 Task: Find connections with filter location Bracknell with filter topic #DigitalMarketingwith filter profile language Spanish with filter current company Waves Audio with filter school National Institute of Technology Agartala with filter industry Radio and Television Broadcasting with filter service category Loans with filter keywords title Caretaker or House Sitter
Action: Mouse moved to (561, 63)
Screenshot: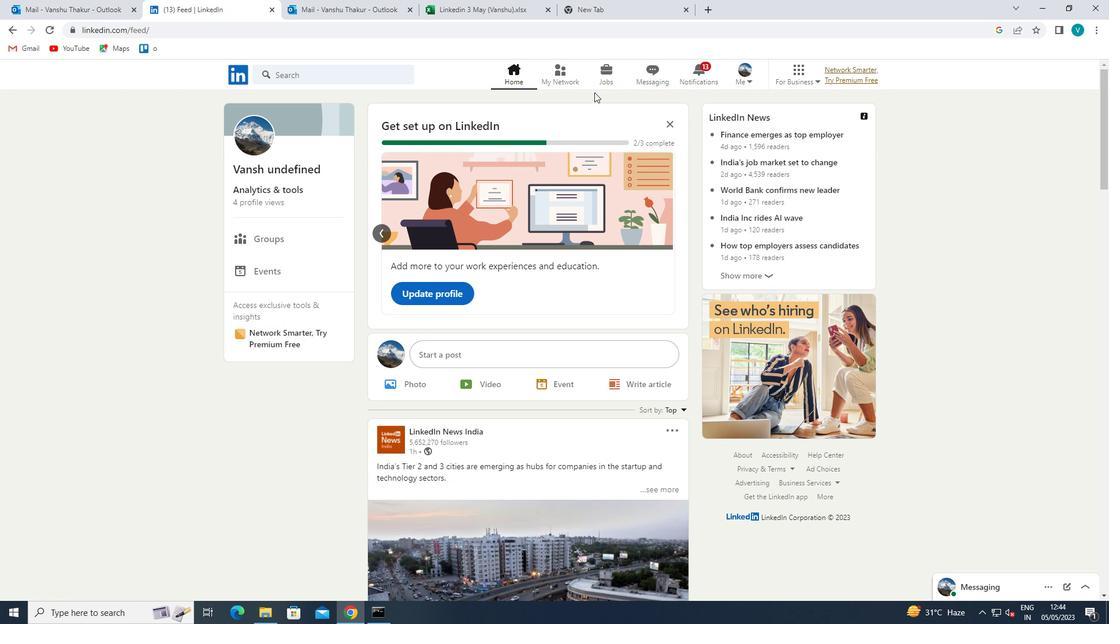
Action: Mouse pressed left at (561, 63)
Screenshot: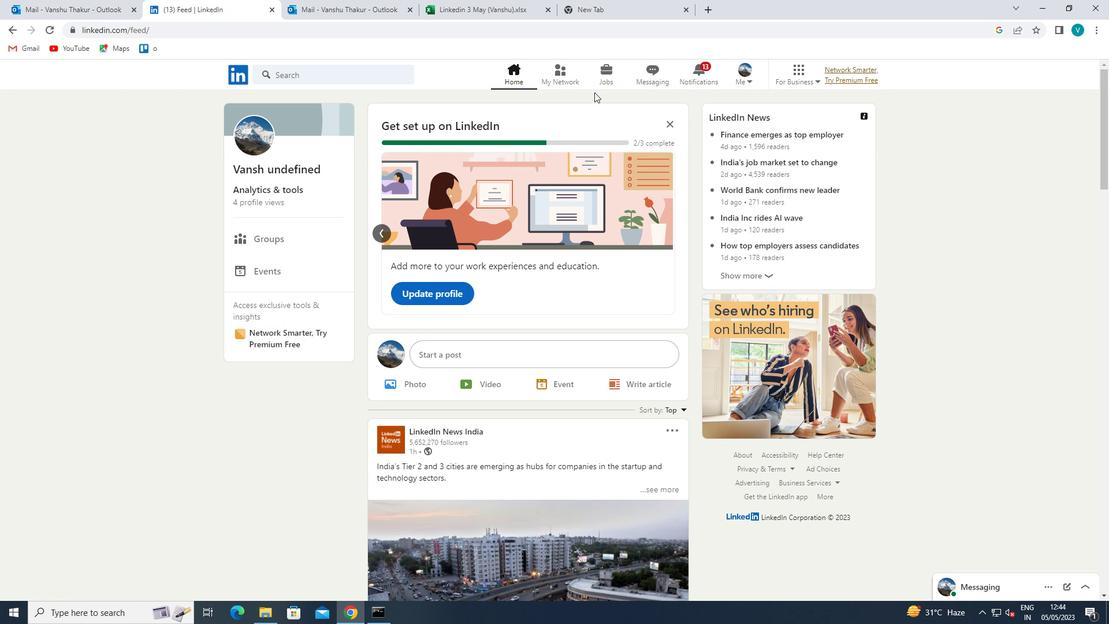 
Action: Mouse moved to (341, 137)
Screenshot: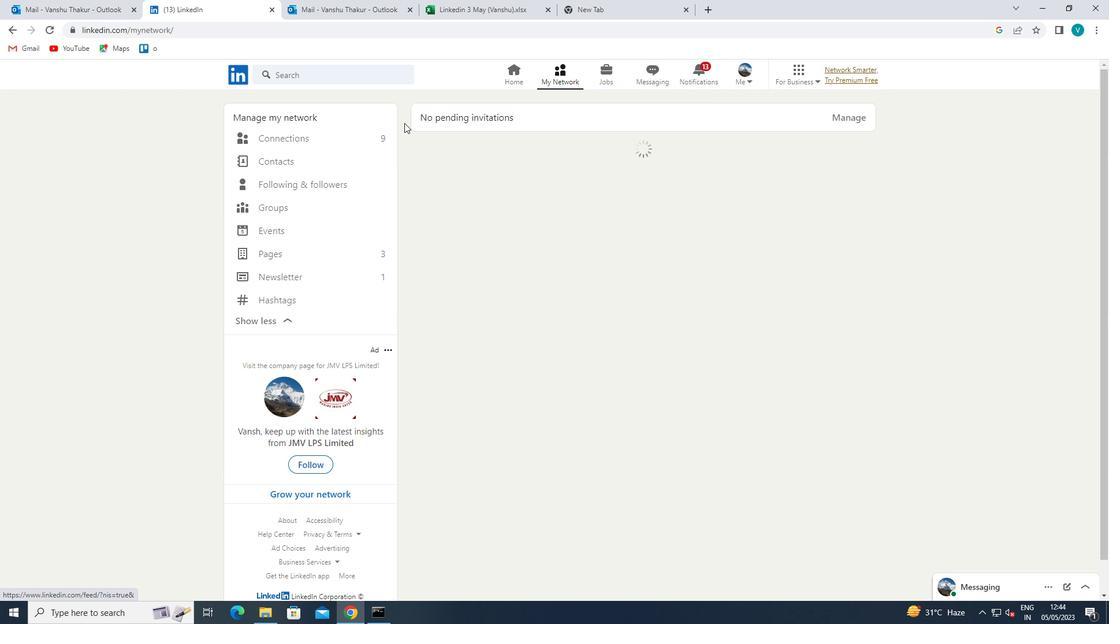 
Action: Mouse pressed left at (341, 137)
Screenshot: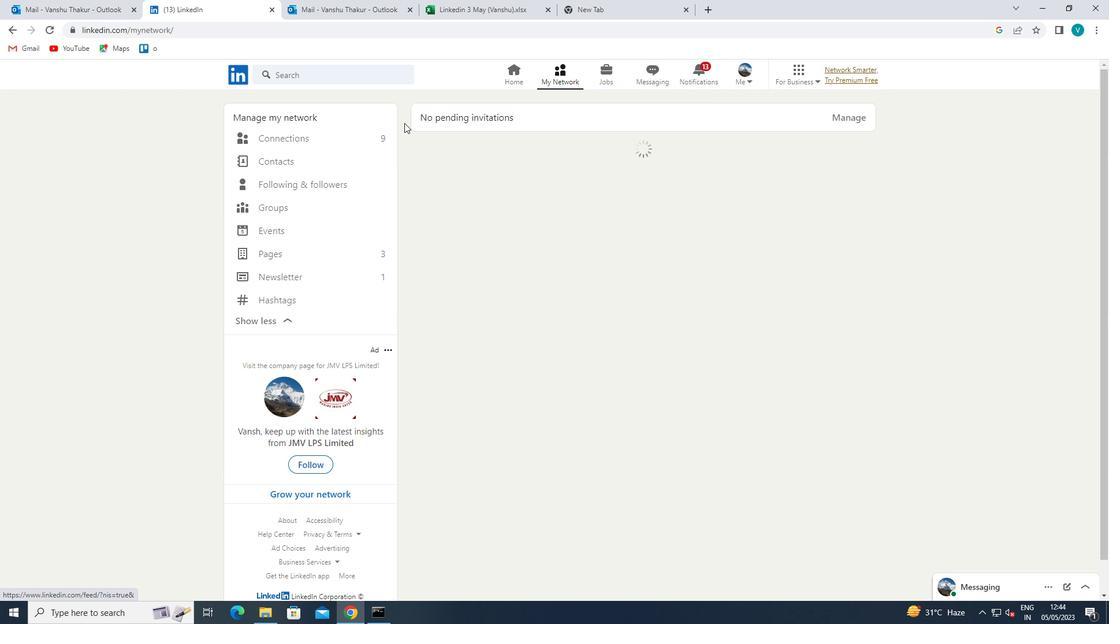 
Action: Mouse moved to (666, 146)
Screenshot: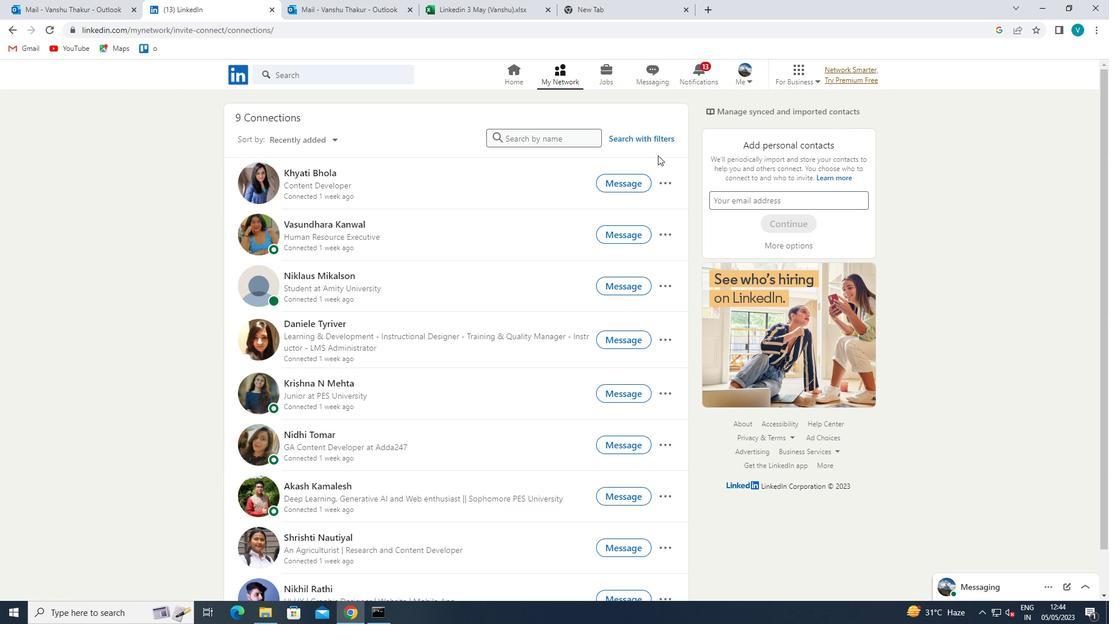 
Action: Mouse pressed left at (666, 146)
Screenshot: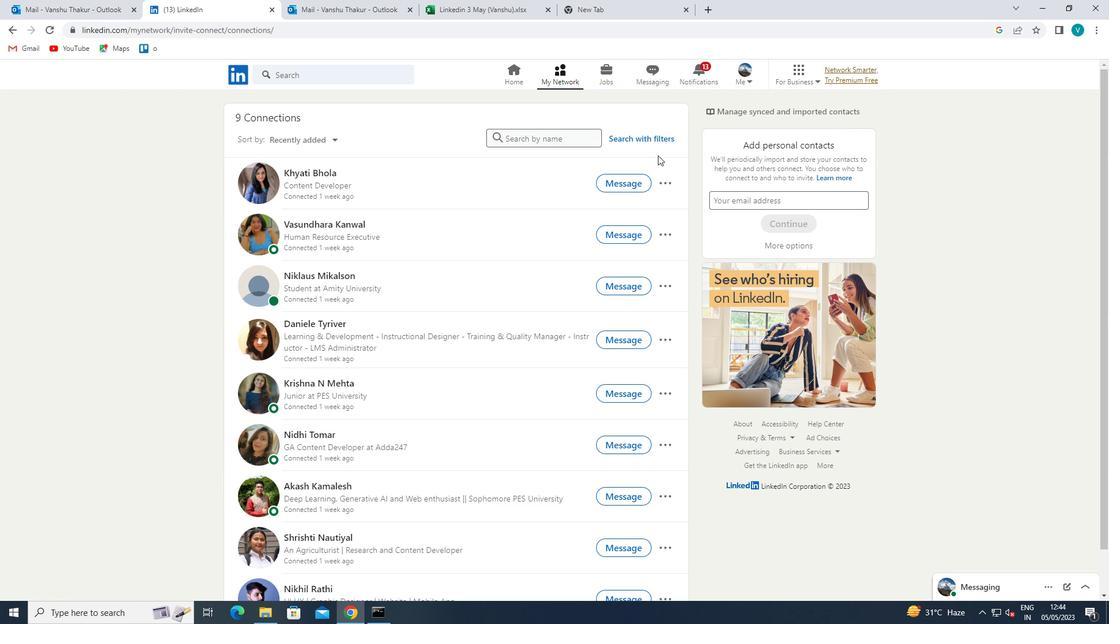 
Action: Mouse moved to (668, 139)
Screenshot: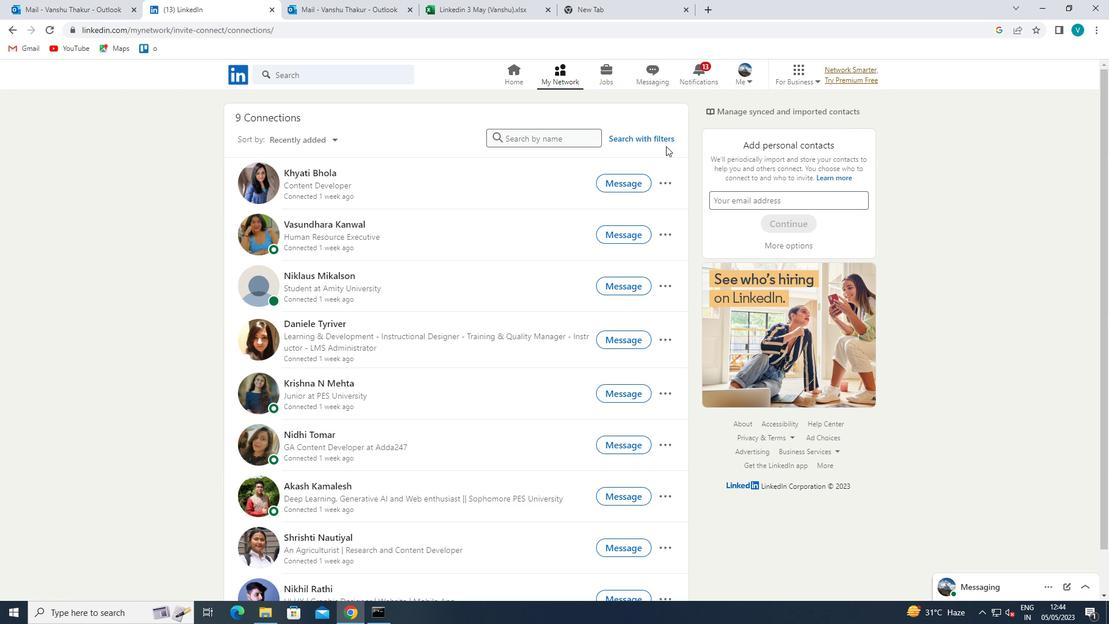 
Action: Mouse pressed left at (668, 139)
Screenshot: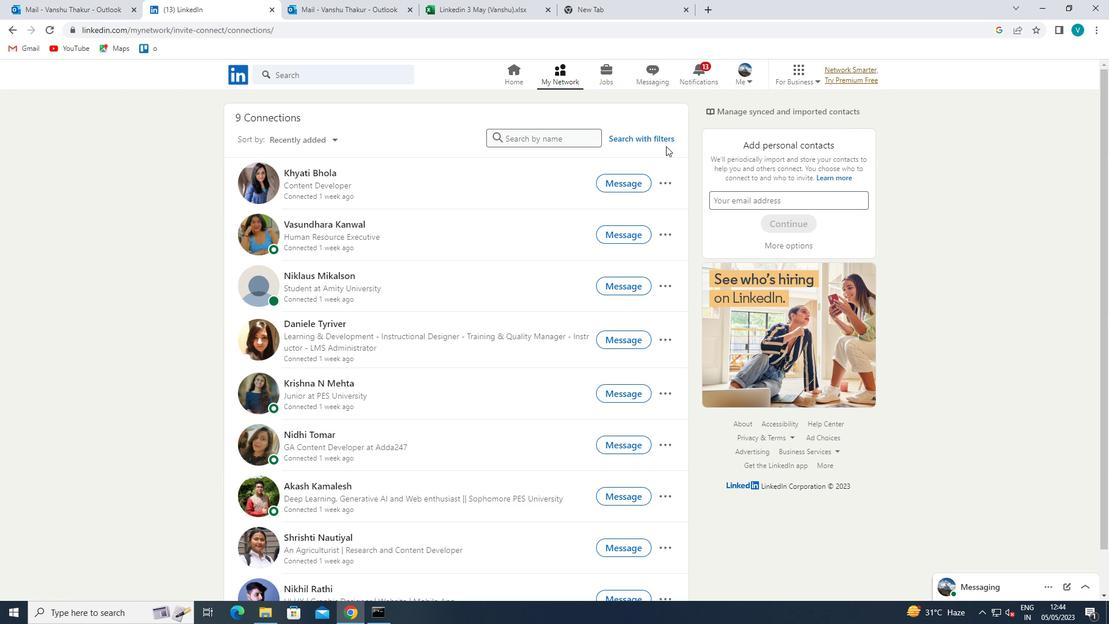 
Action: Mouse moved to (559, 108)
Screenshot: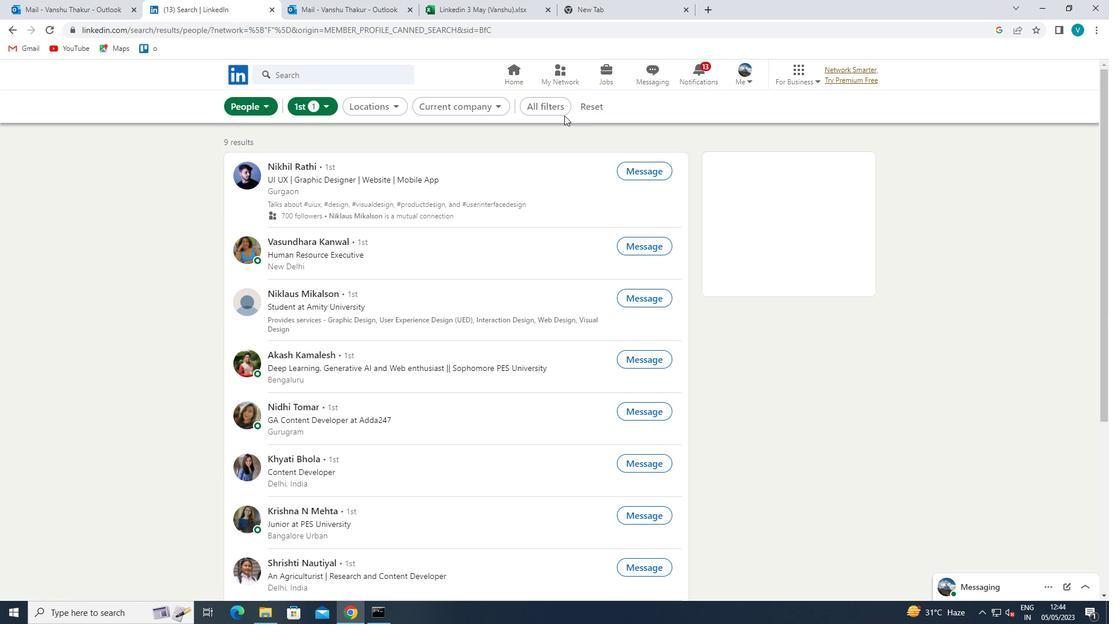 
Action: Mouse pressed left at (559, 108)
Screenshot: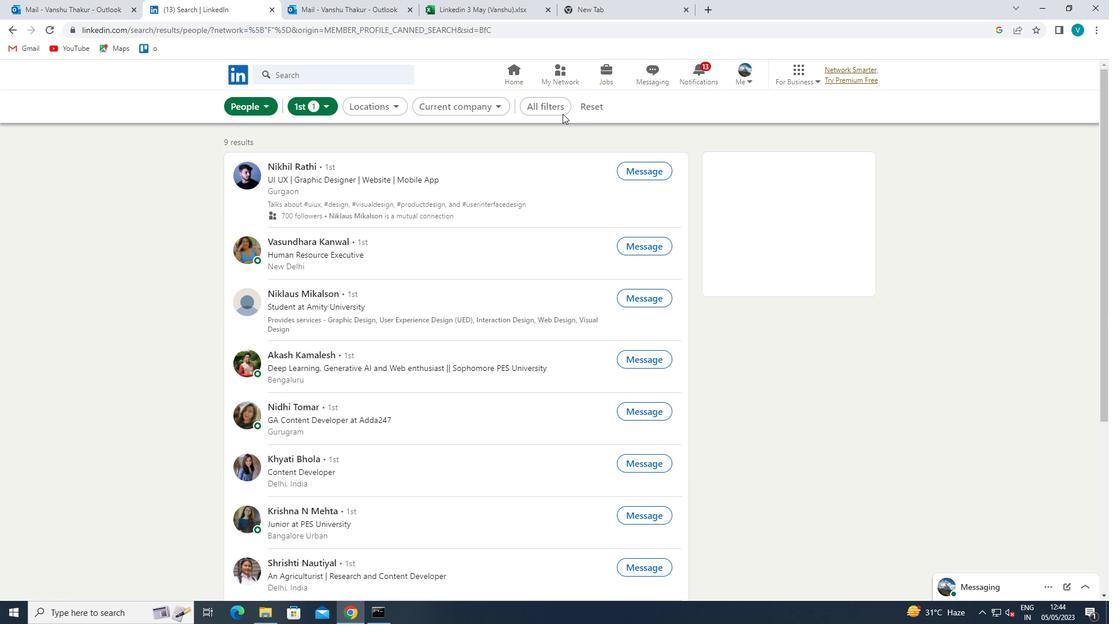 
Action: Mouse moved to (879, 242)
Screenshot: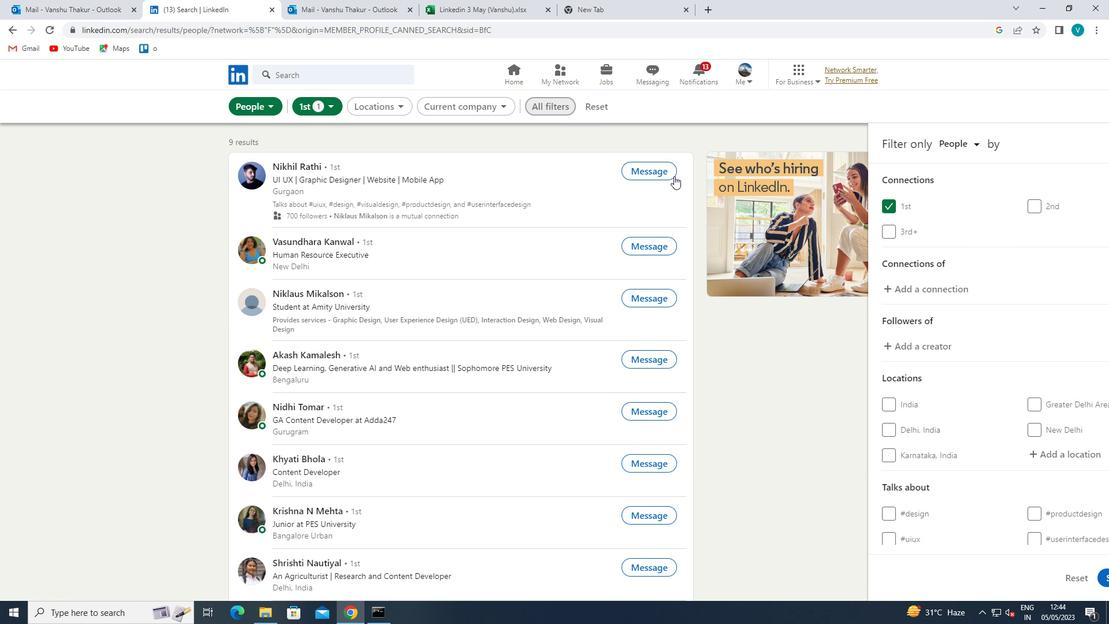 
Action: Mouse scrolled (879, 242) with delta (0, 0)
Screenshot: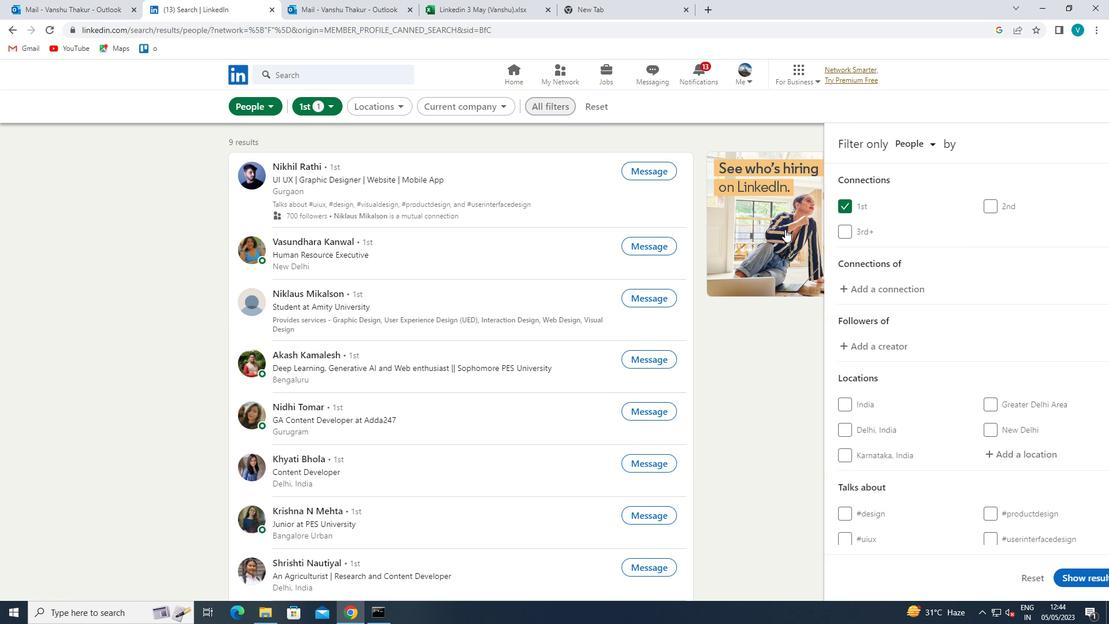 
Action: Mouse scrolled (879, 242) with delta (0, 0)
Screenshot: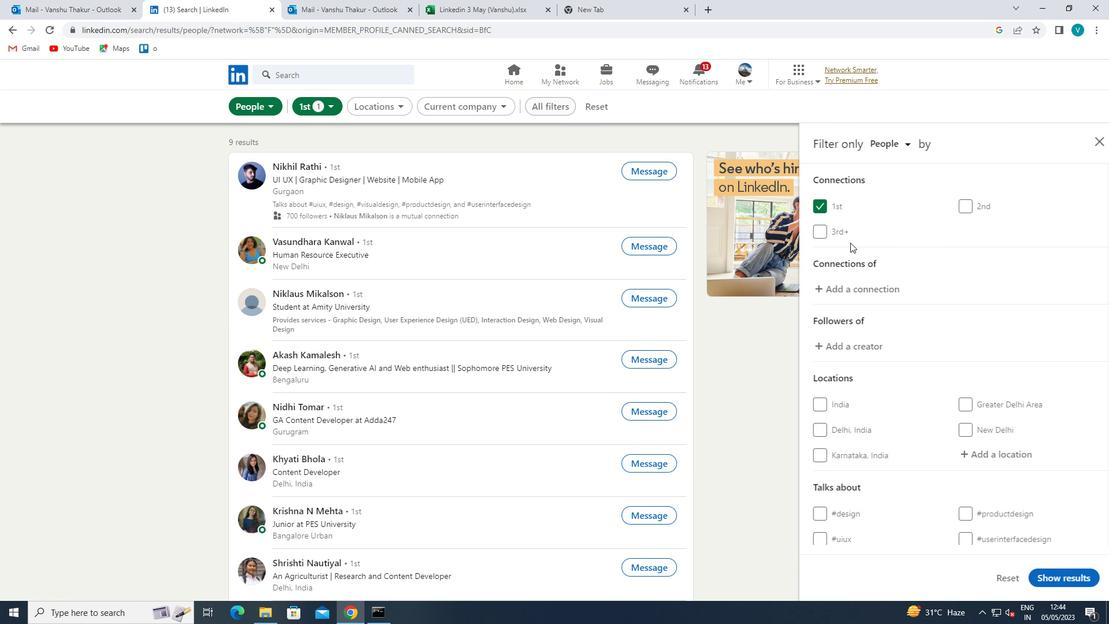 
Action: Mouse moved to (969, 329)
Screenshot: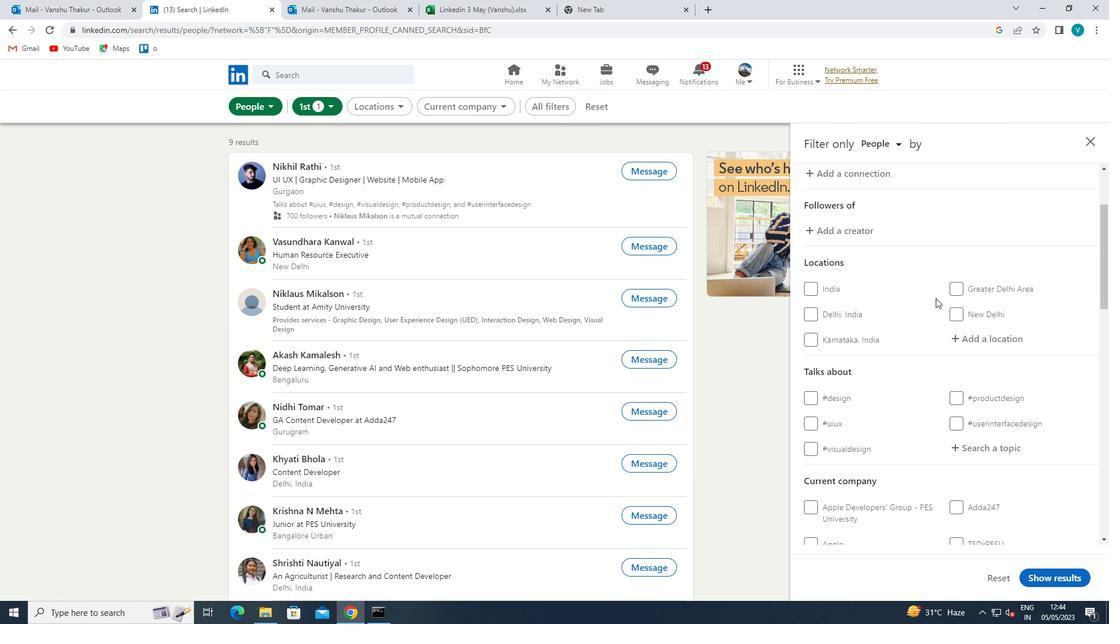 
Action: Mouse pressed left at (969, 329)
Screenshot: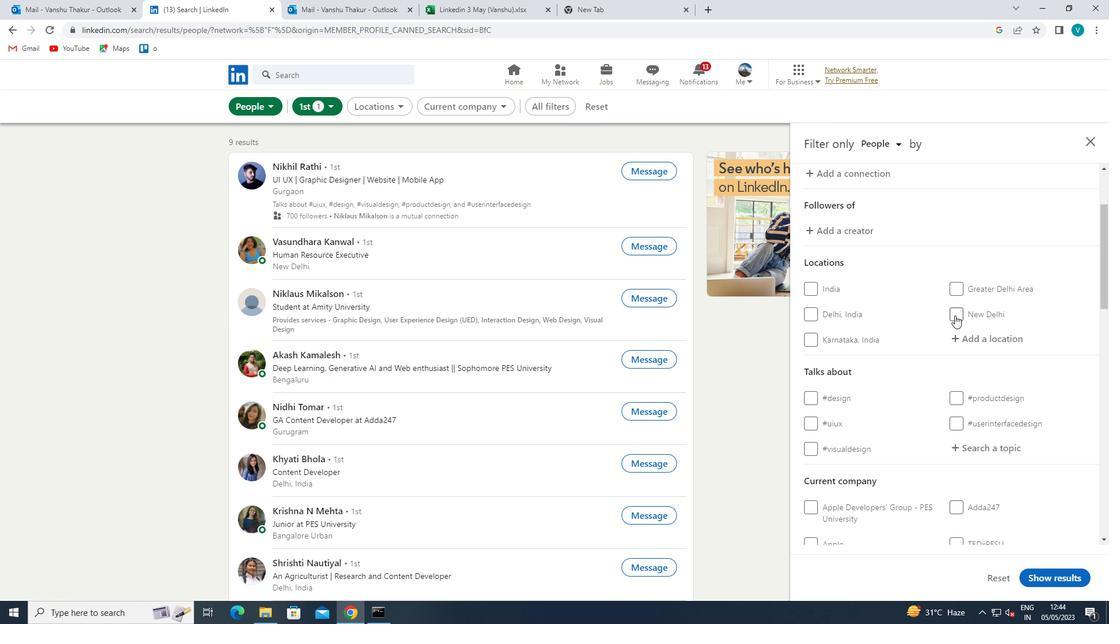 
Action: Key pressed <Key.shift>BRACKNELL
Screenshot: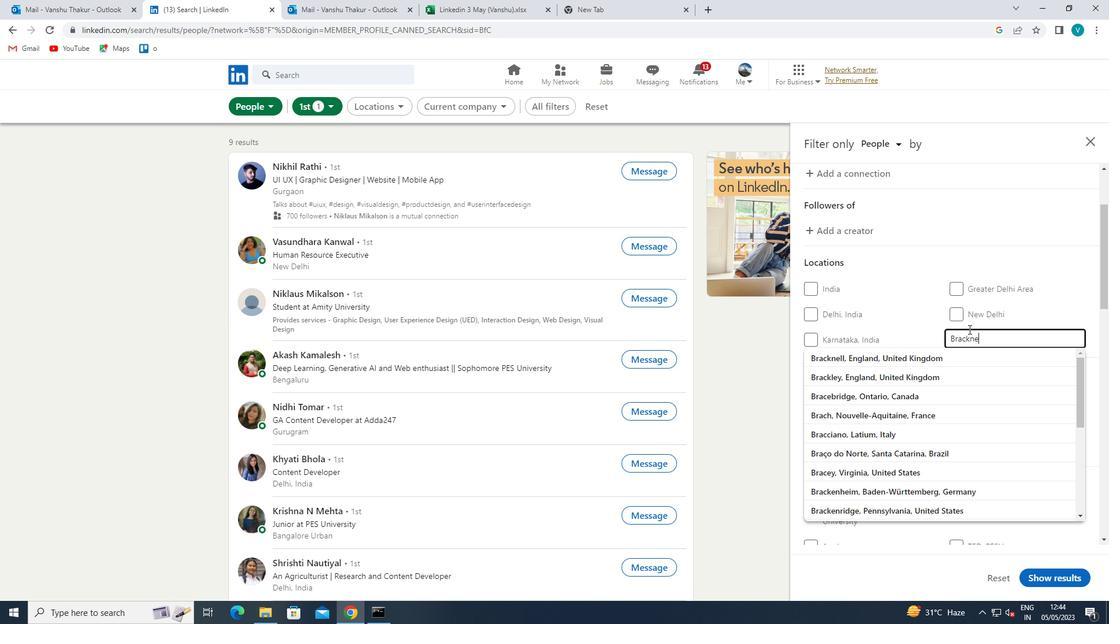 
Action: Mouse moved to (950, 350)
Screenshot: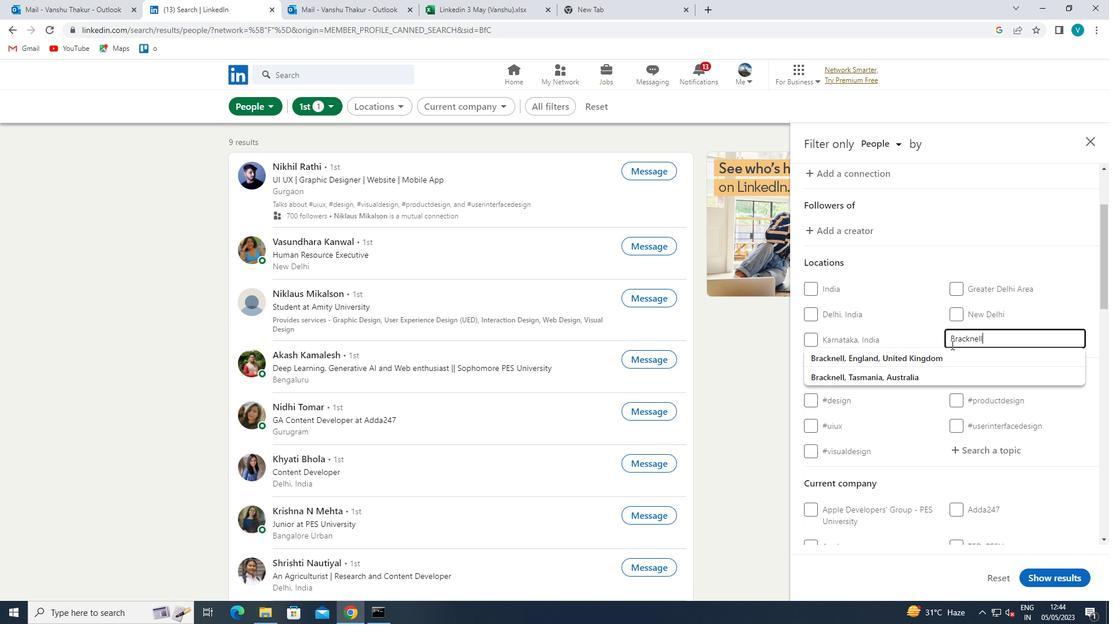 
Action: Mouse pressed left at (950, 350)
Screenshot: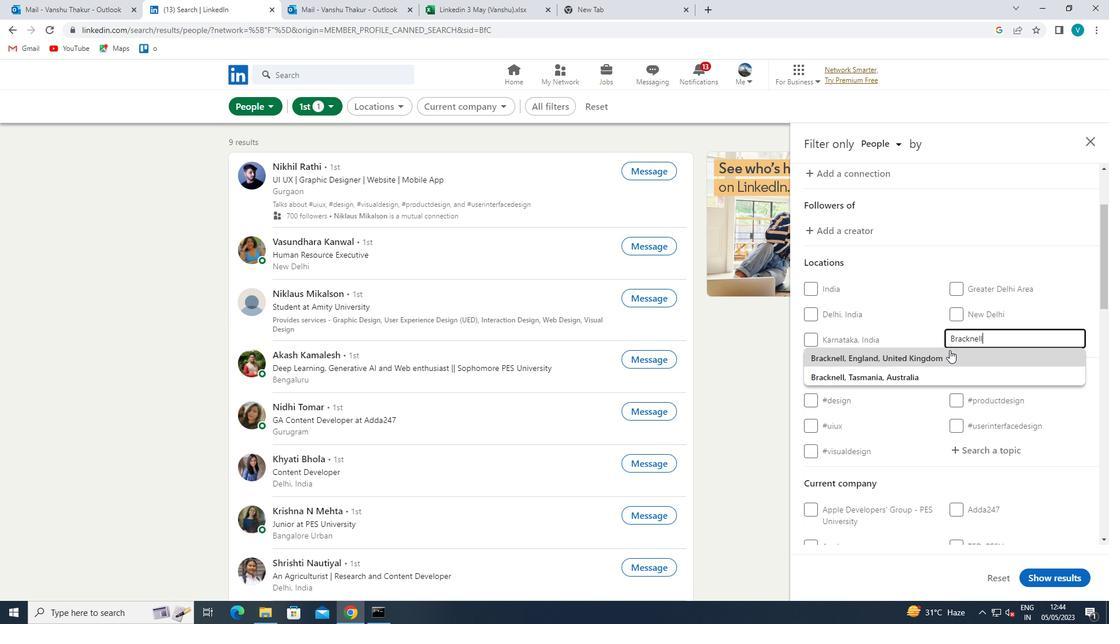 
Action: Mouse scrolled (950, 349) with delta (0, 0)
Screenshot: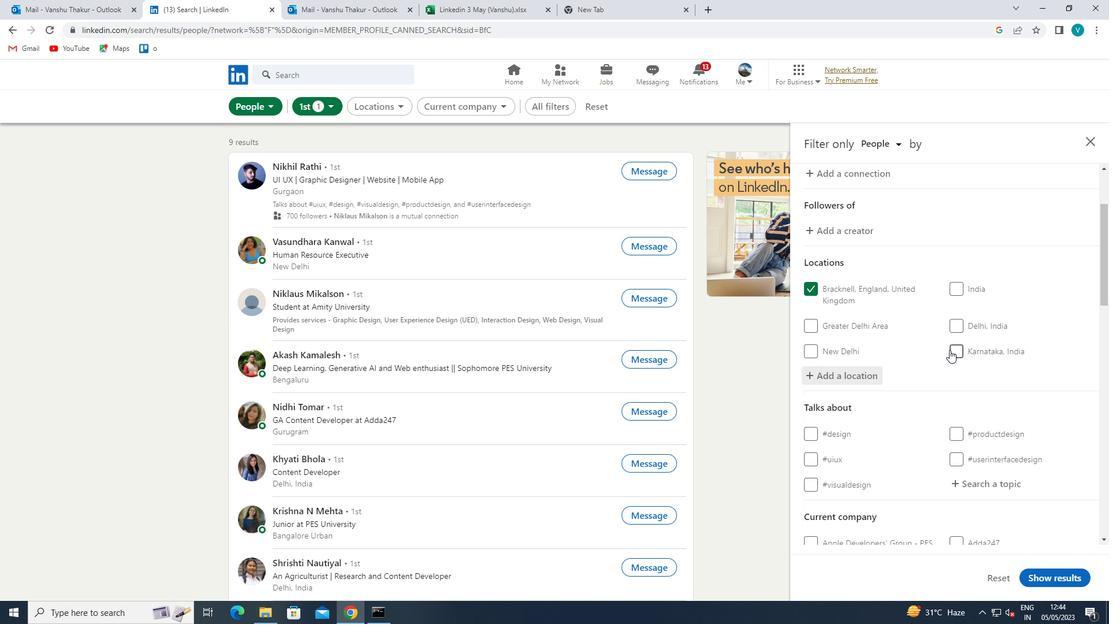 
Action: Mouse scrolled (950, 349) with delta (0, 0)
Screenshot: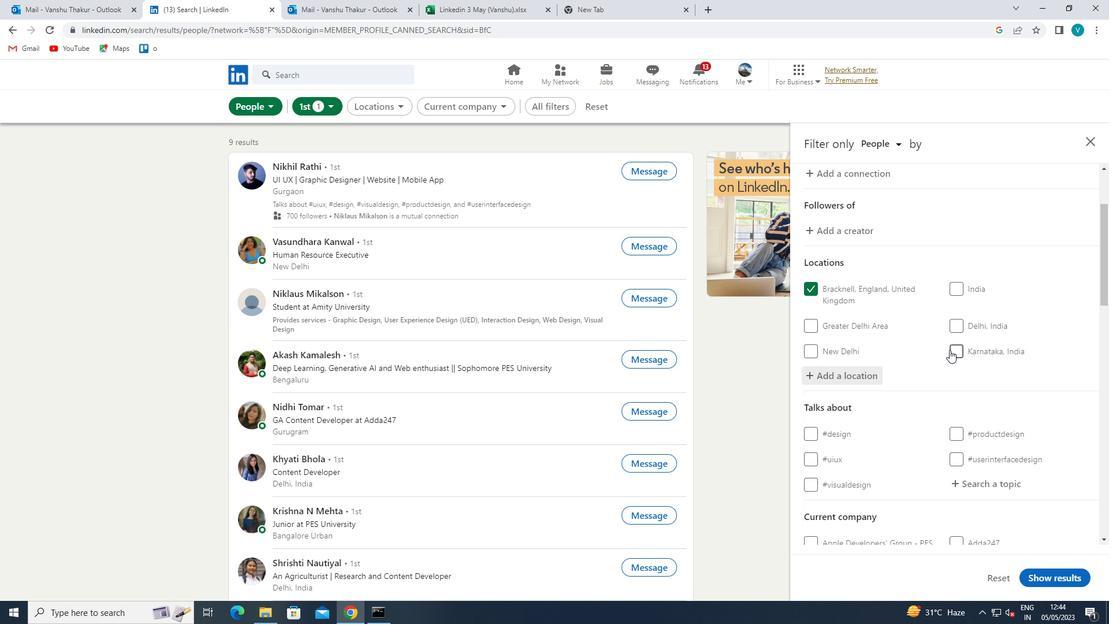 
Action: Mouse scrolled (950, 349) with delta (0, 0)
Screenshot: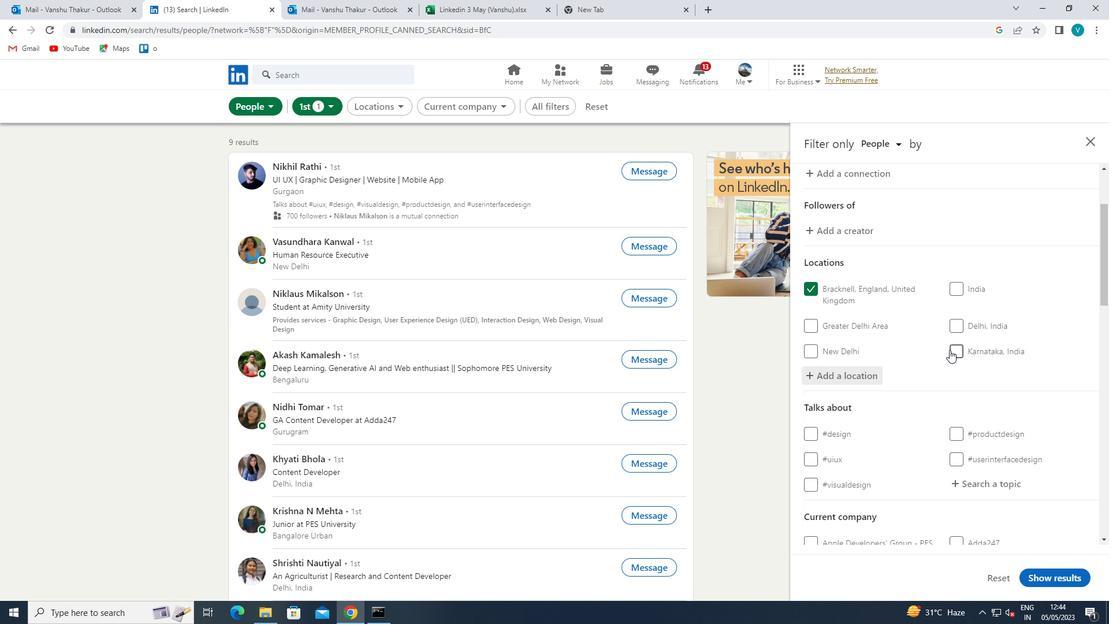 
Action: Mouse moved to (991, 307)
Screenshot: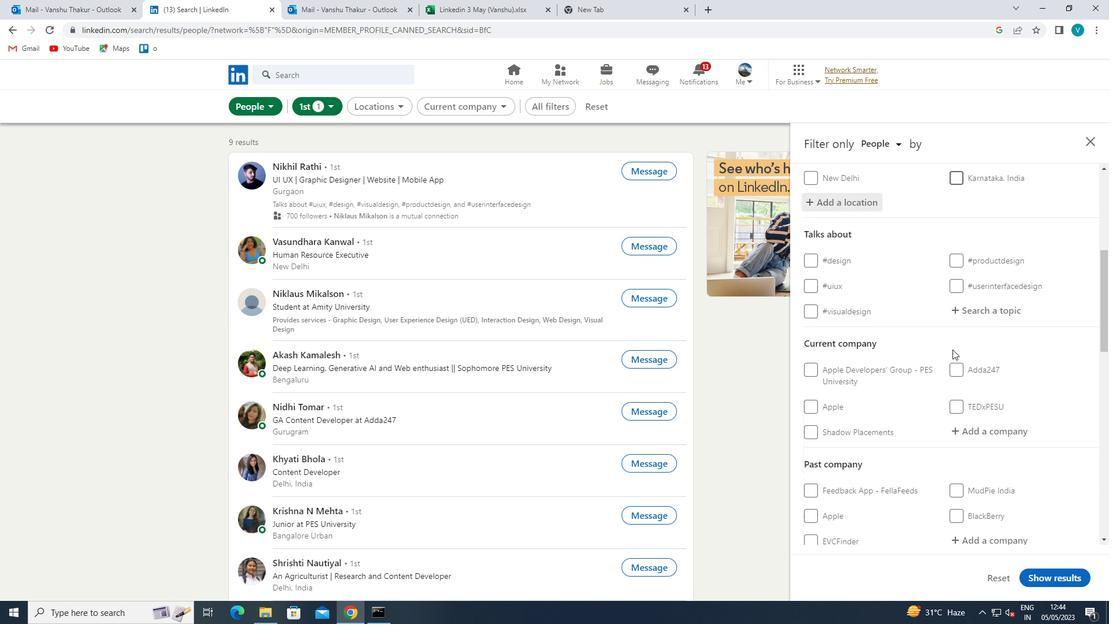 
Action: Mouse pressed left at (991, 307)
Screenshot: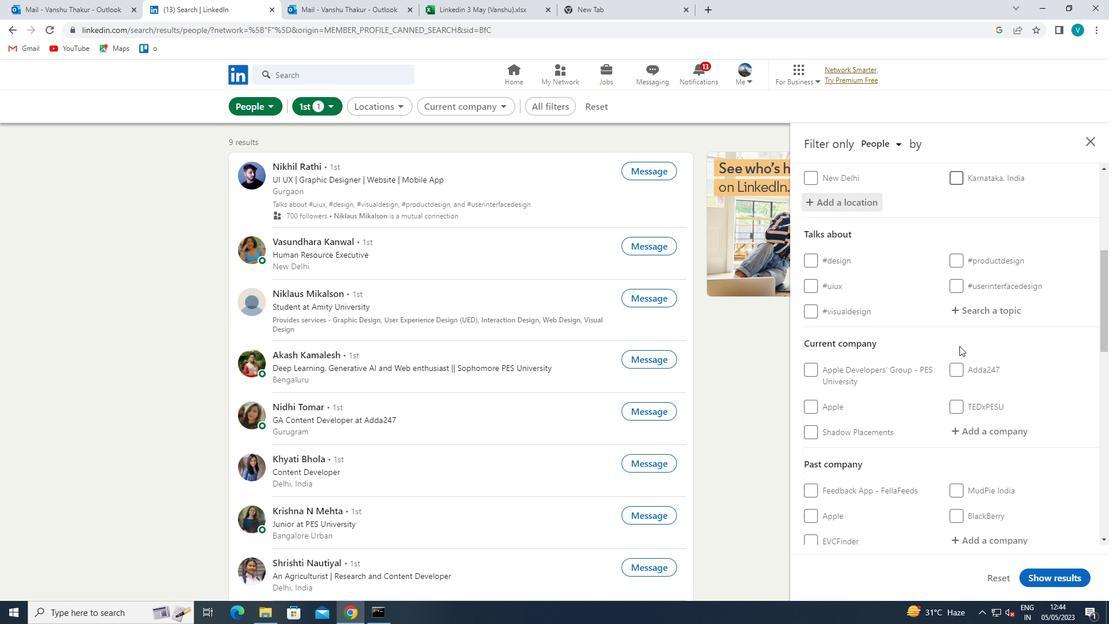 
Action: Mouse moved to (972, 294)
Screenshot: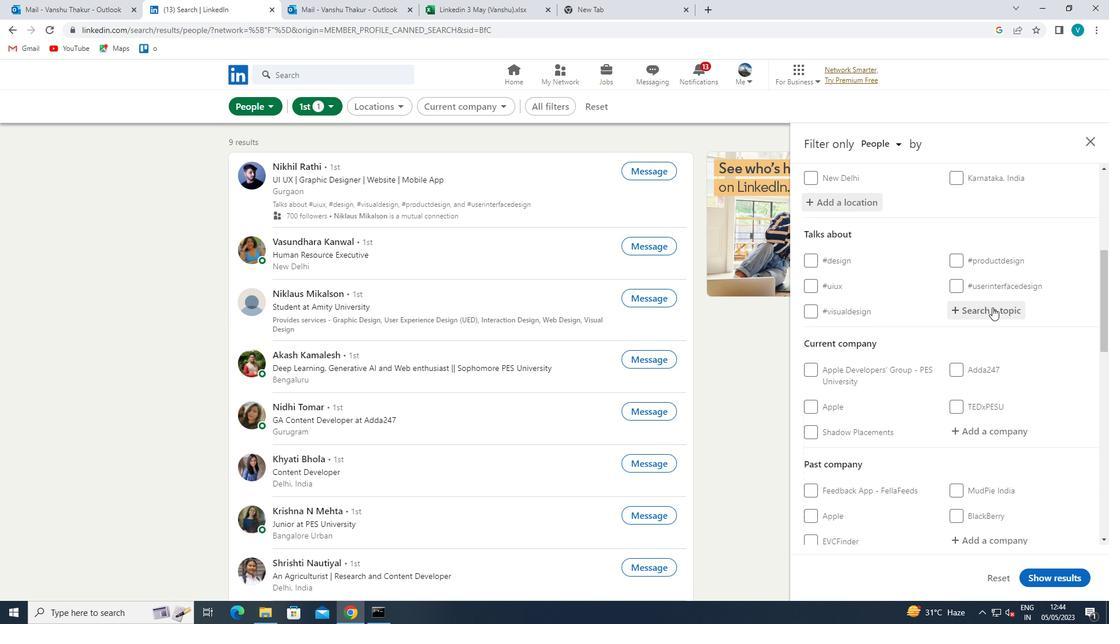
Action: Key pressed DIGITAL
Screenshot: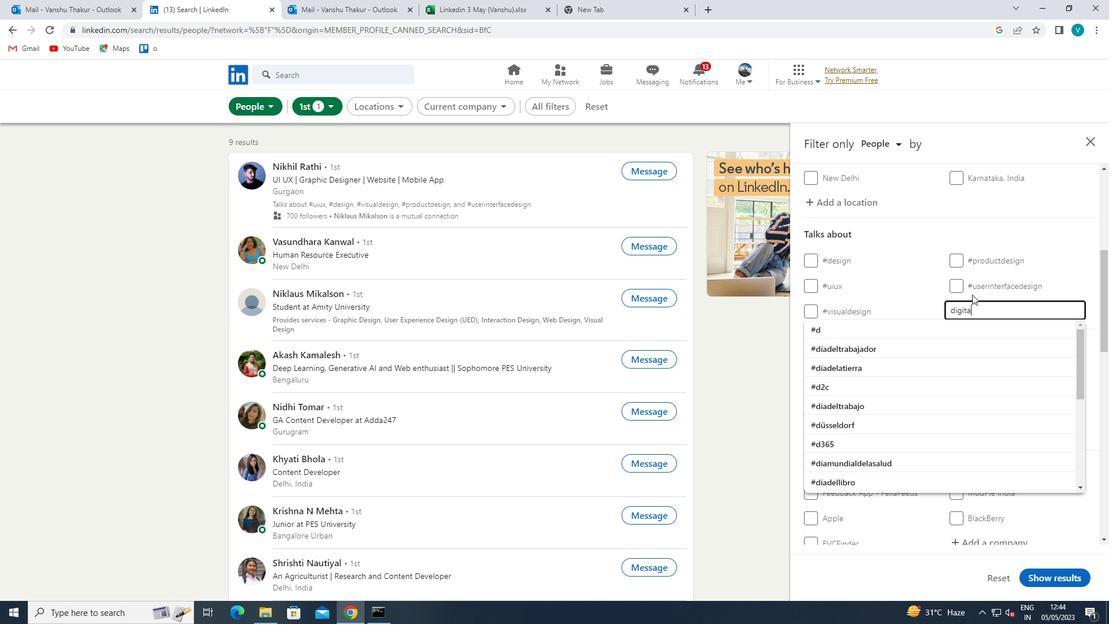 
Action: Mouse moved to (929, 343)
Screenshot: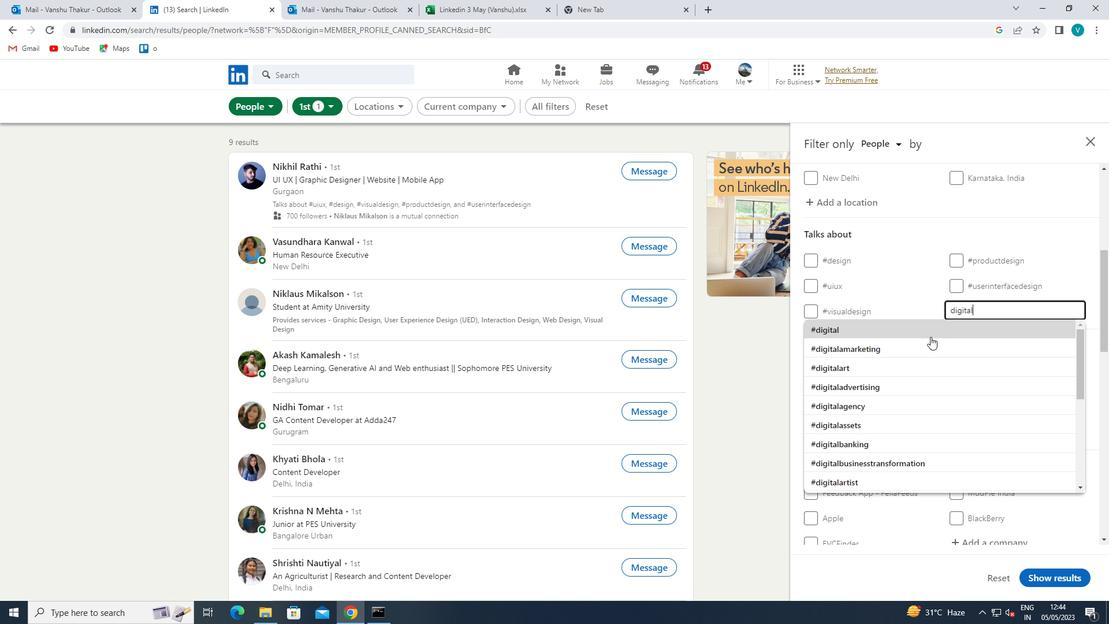 
Action: Mouse pressed left at (929, 343)
Screenshot: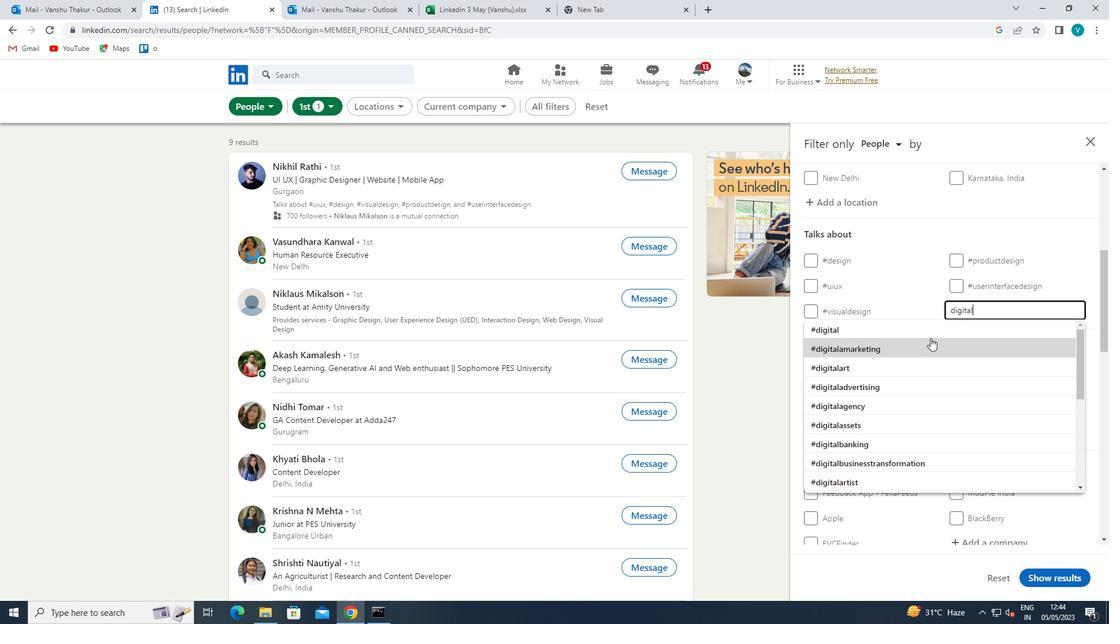 
Action: Mouse scrolled (929, 342) with delta (0, 0)
Screenshot: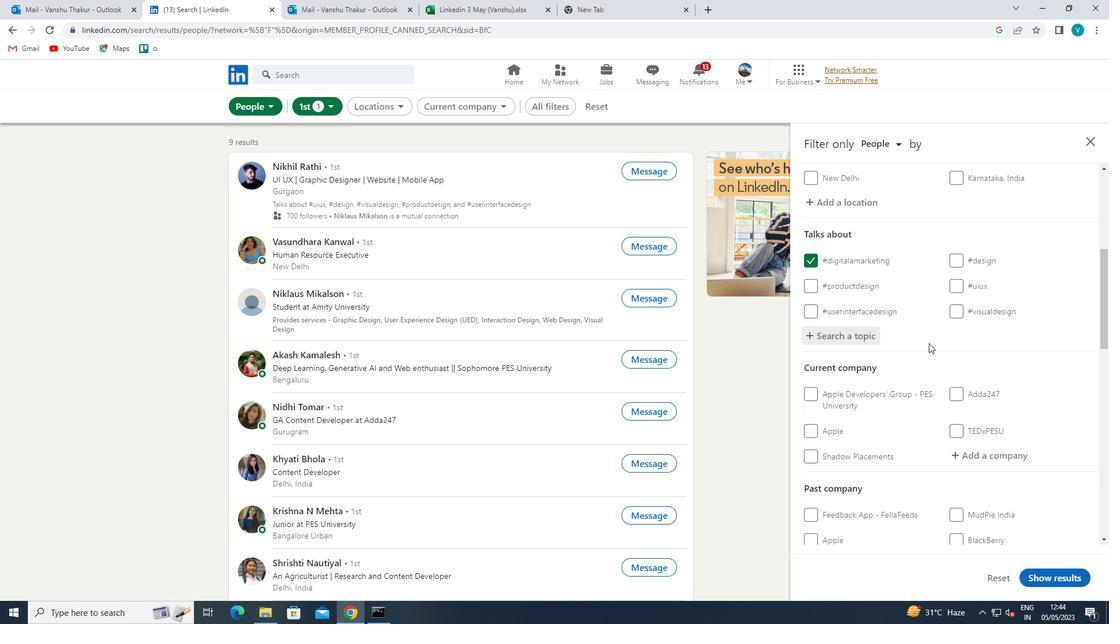 
Action: Mouse scrolled (929, 342) with delta (0, 0)
Screenshot: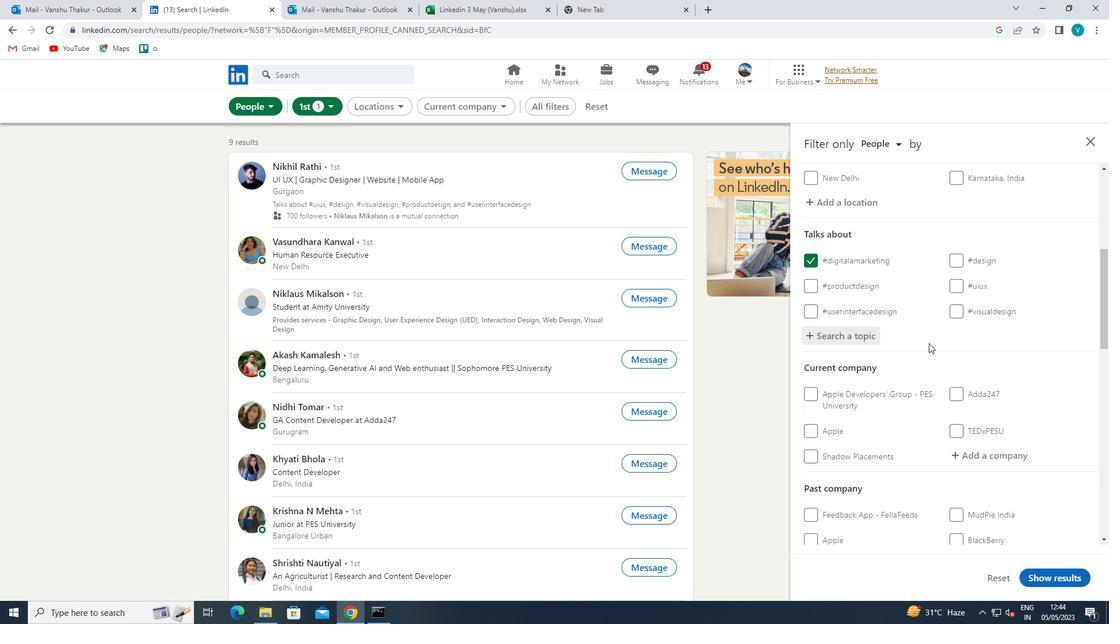 
Action: Mouse scrolled (929, 342) with delta (0, 0)
Screenshot: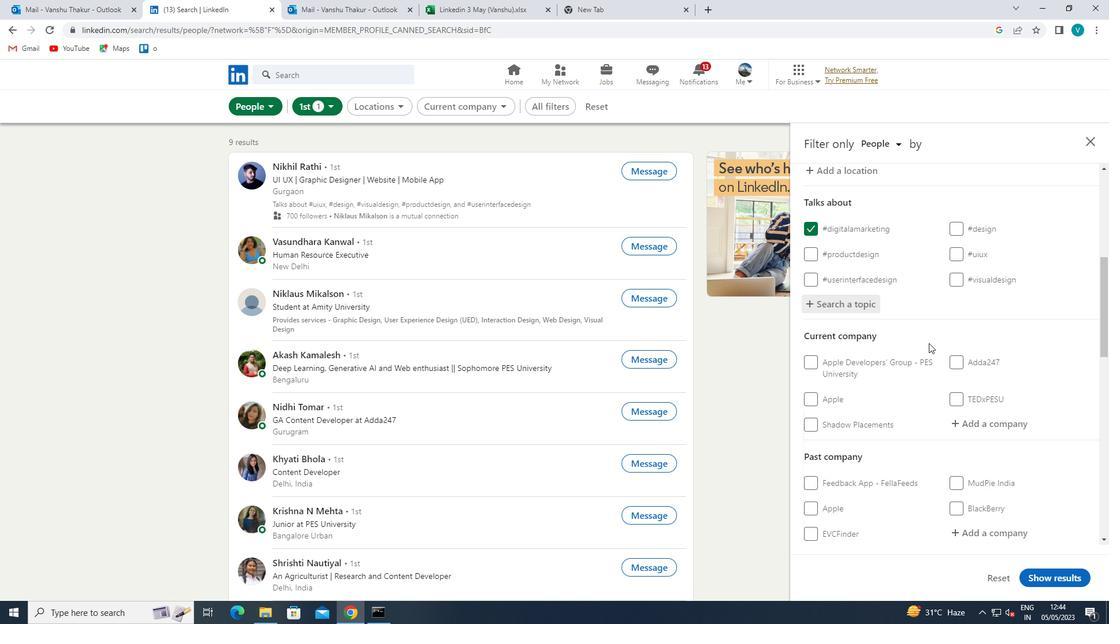 
Action: Mouse moved to (983, 279)
Screenshot: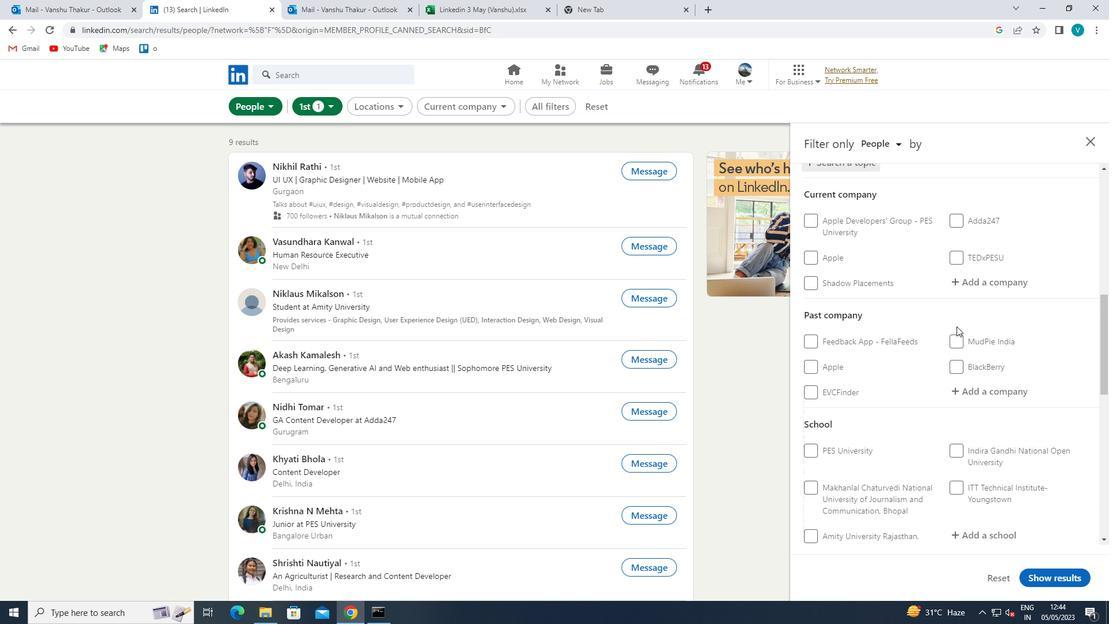 
Action: Mouse pressed left at (983, 279)
Screenshot: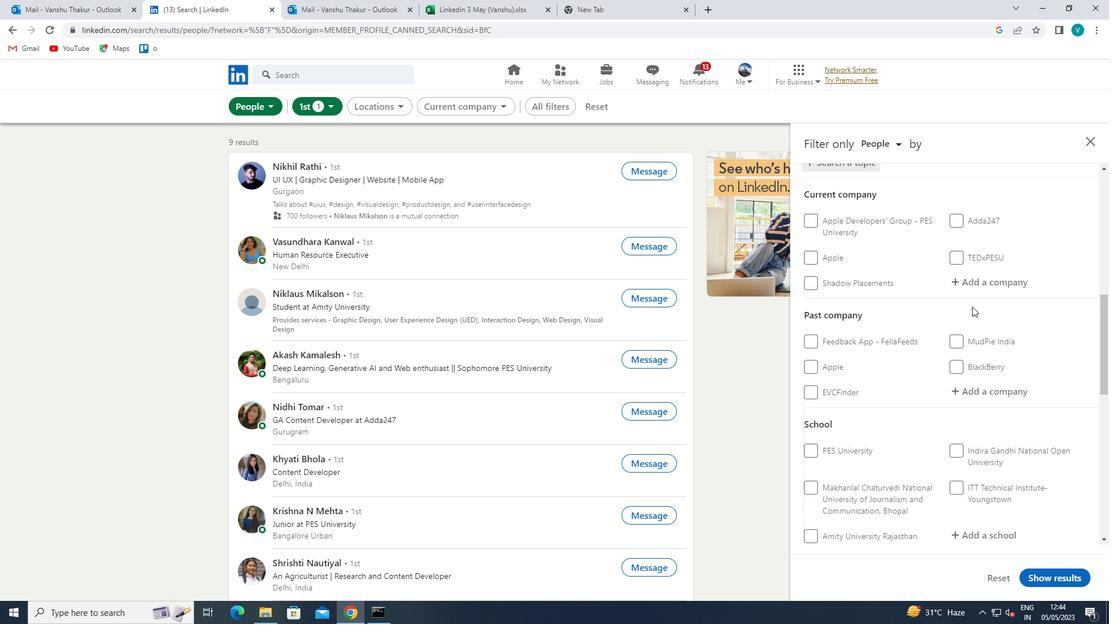 
Action: Mouse moved to (985, 279)
Screenshot: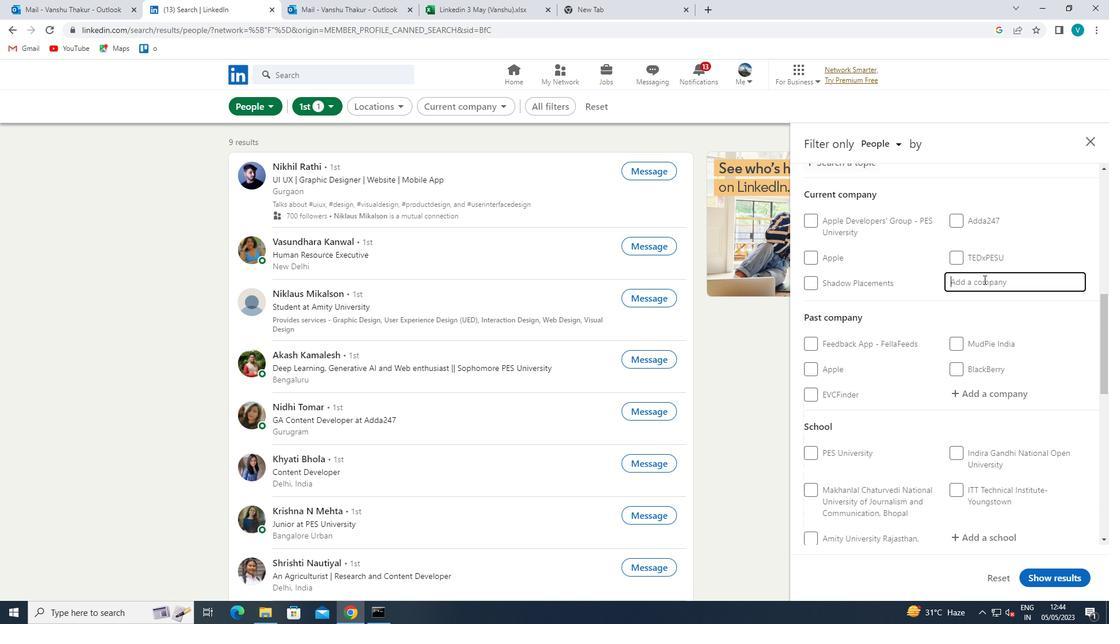 
Action: Key pressed <Key.shift>WAVES<Key.space>
Screenshot: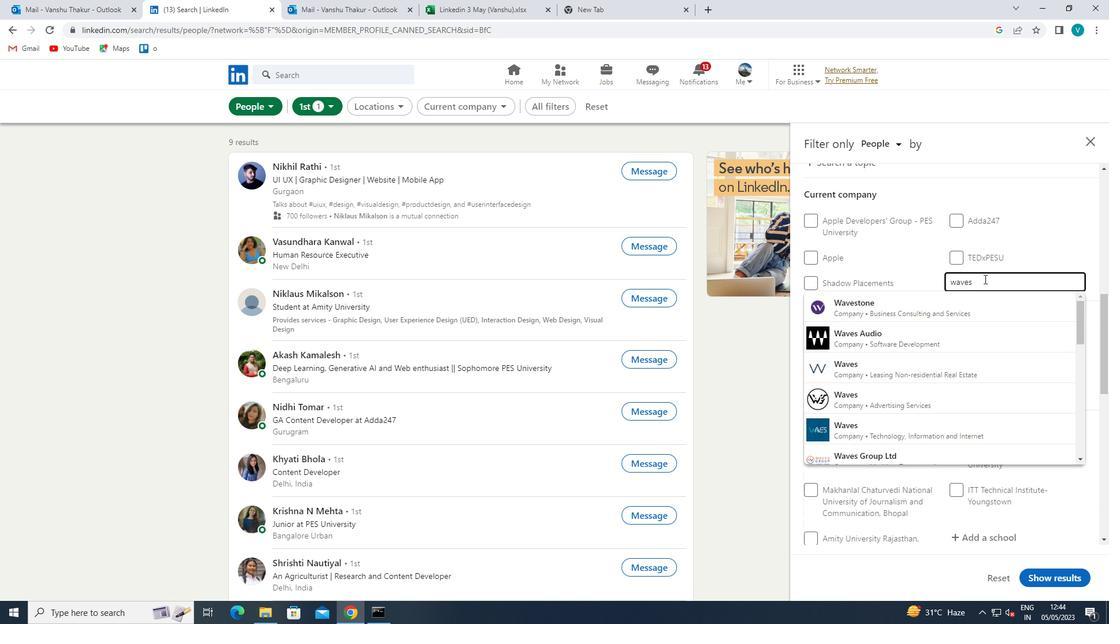 
Action: Mouse moved to (956, 334)
Screenshot: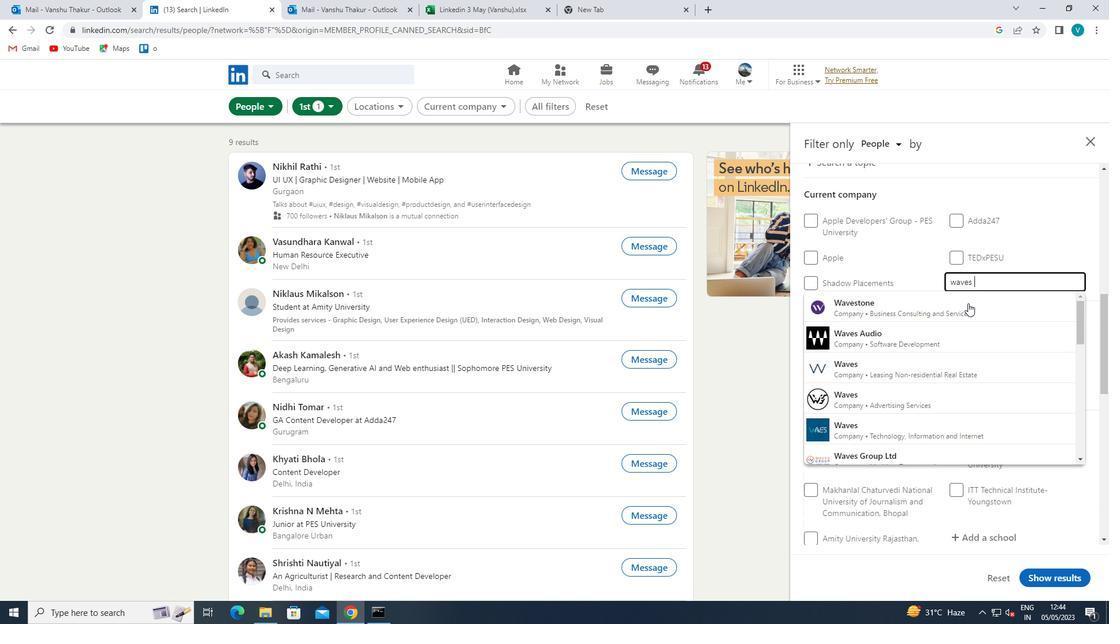 
Action: Mouse pressed left at (956, 334)
Screenshot: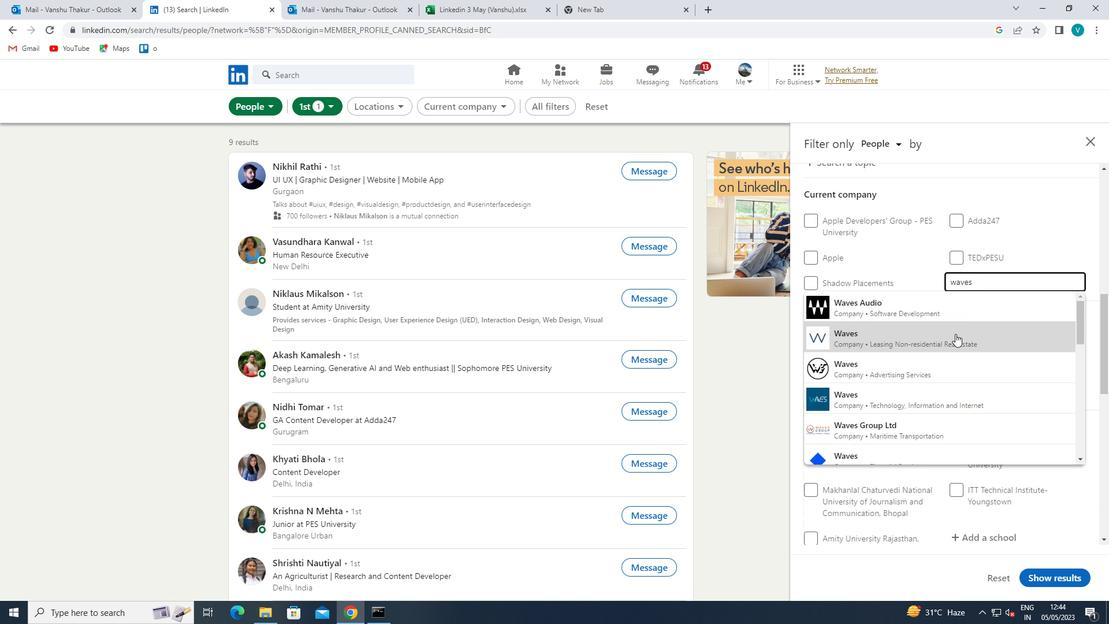 
Action: Mouse moved to (960, 334)
Screenshot: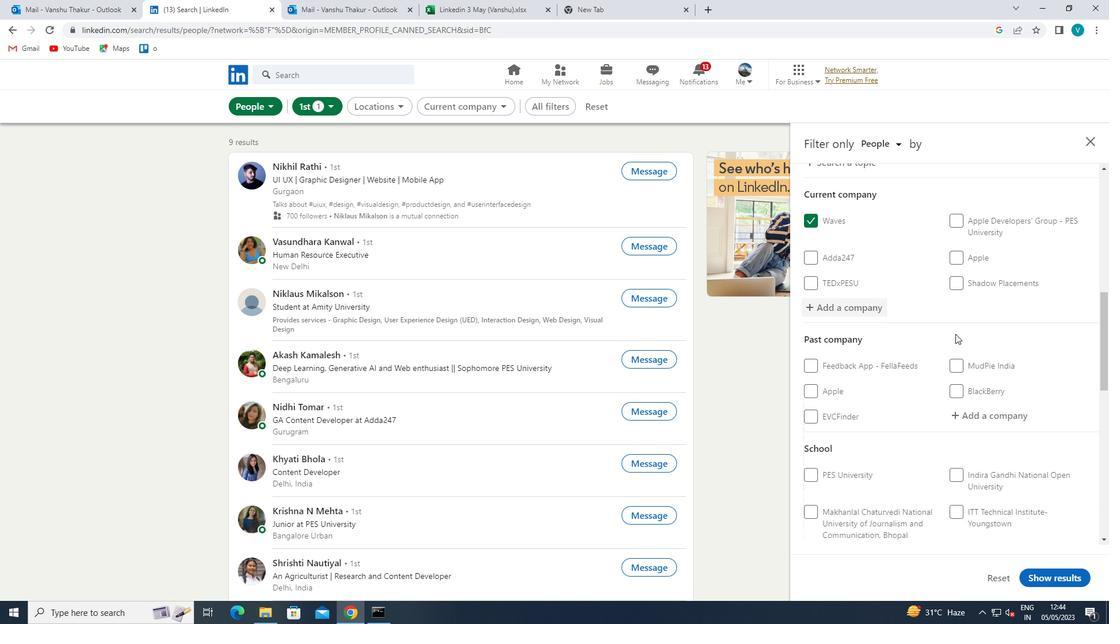 
Action: Mouse scrolled (960, 334) with delta (0, 0)
Screenshot: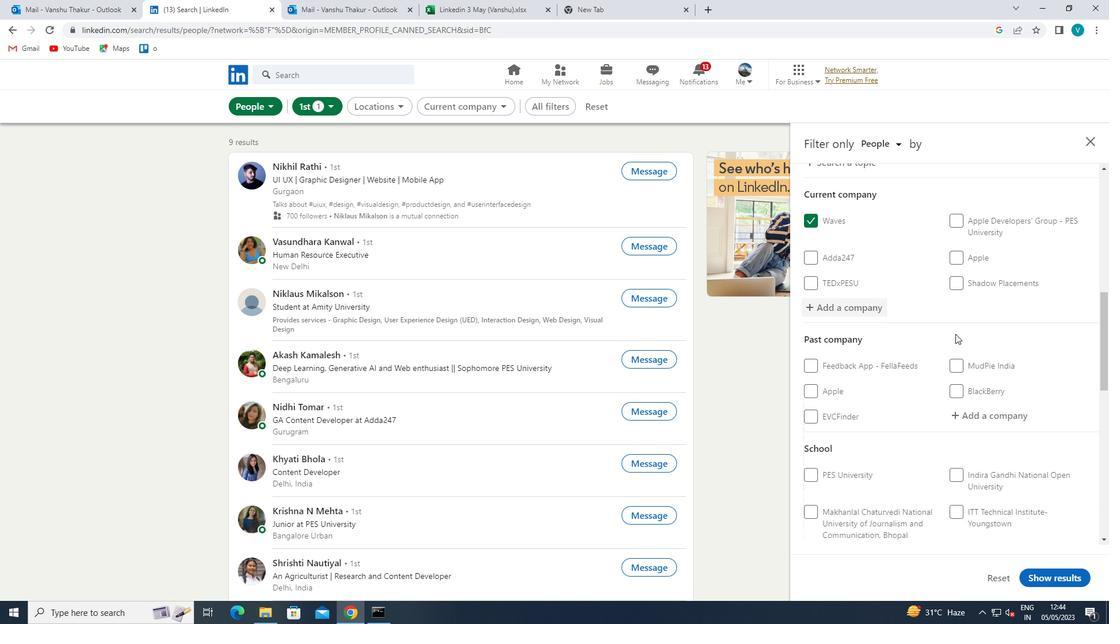 
Action: Mouse moved to (964, 332)
Screenshot: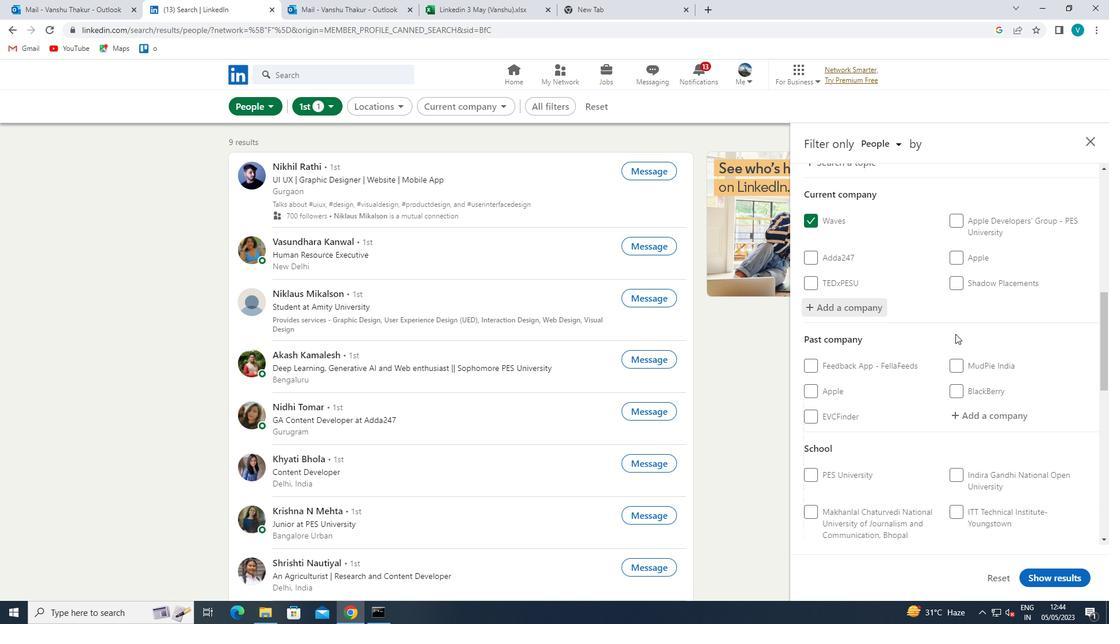 
Action: Mouse scrolled (964, 332) with delta (0, 0)
Screenshot: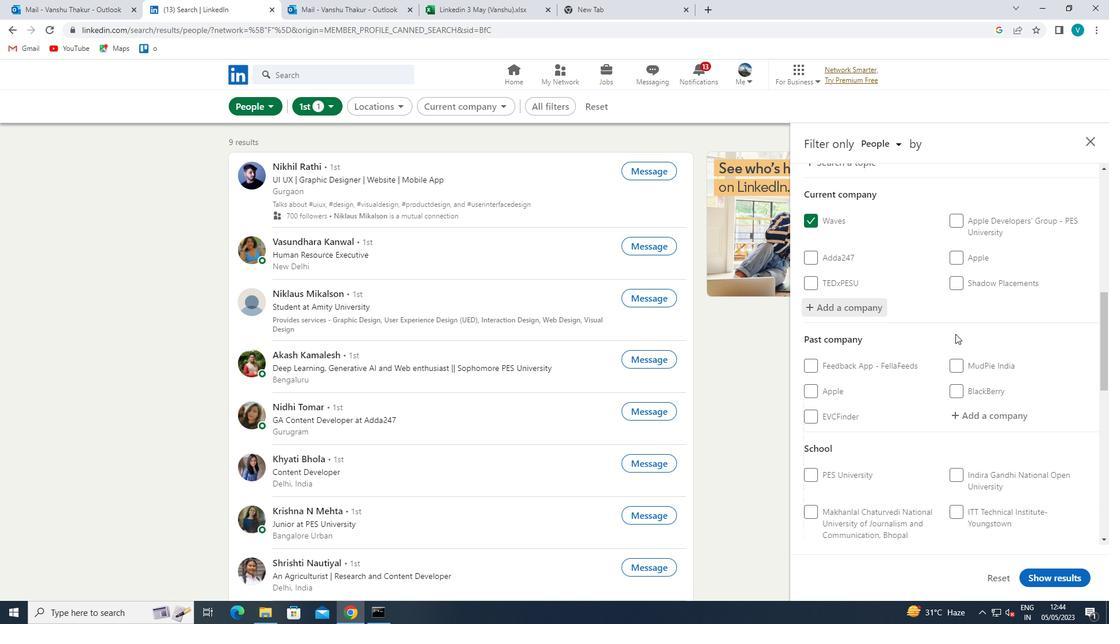 
Action: Mouse scrolled (964, 332) with delta (0, 0)
Screenshot: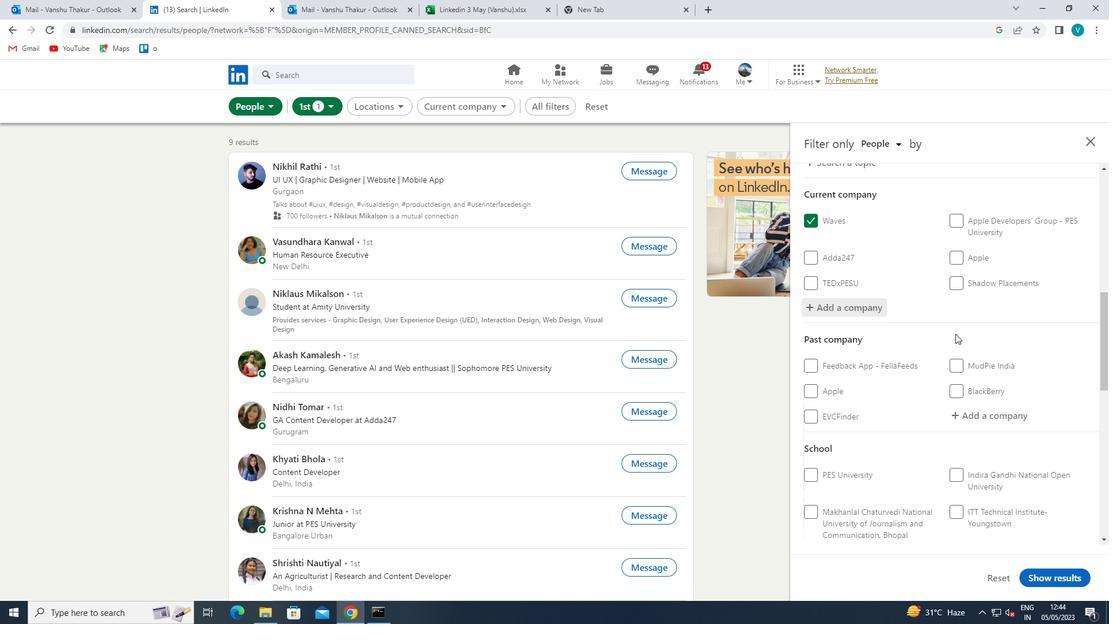 
Action: Mouse scrolled (964, 332) with delta (0, 0)
Screenshot: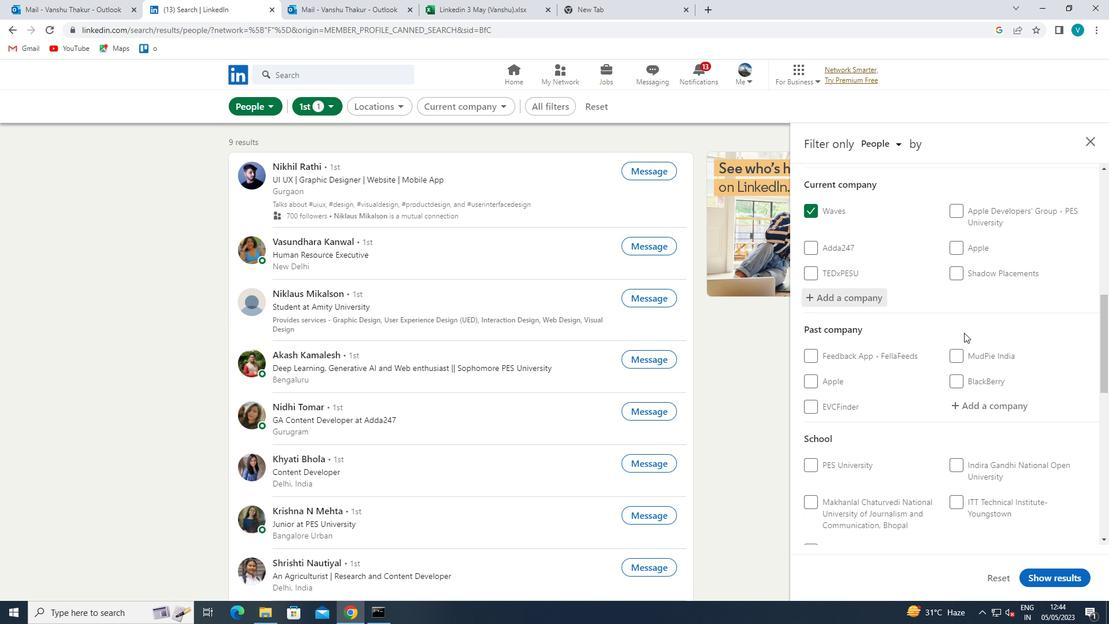 
Action: Mouse moved to (965, 332)
Screenshot: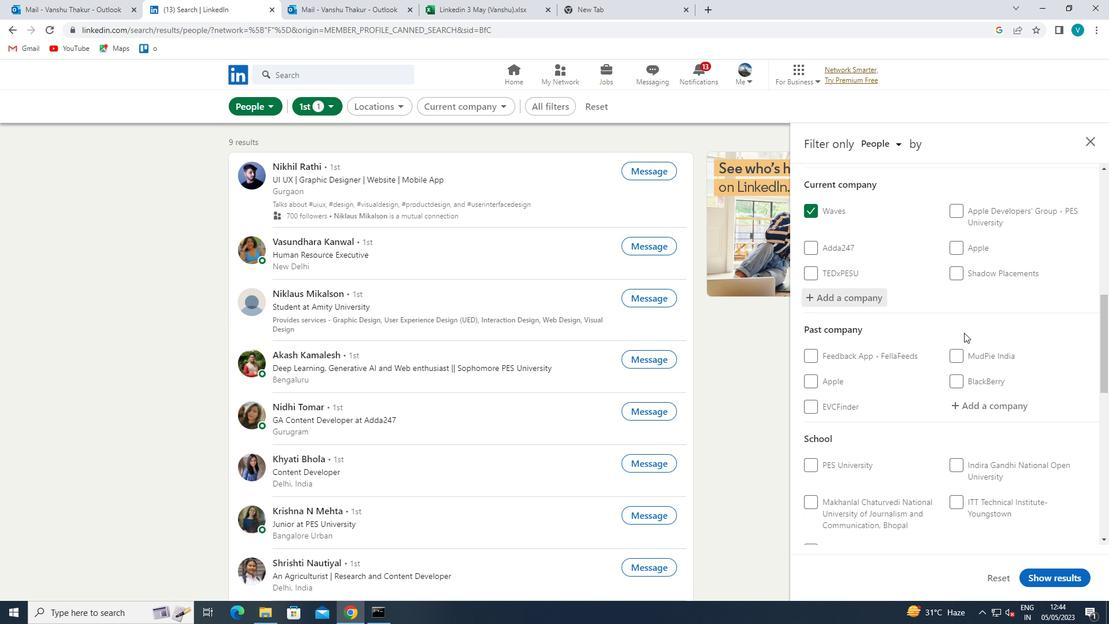 
Action: Mouse pressed left at (965, 332)
Screenshot: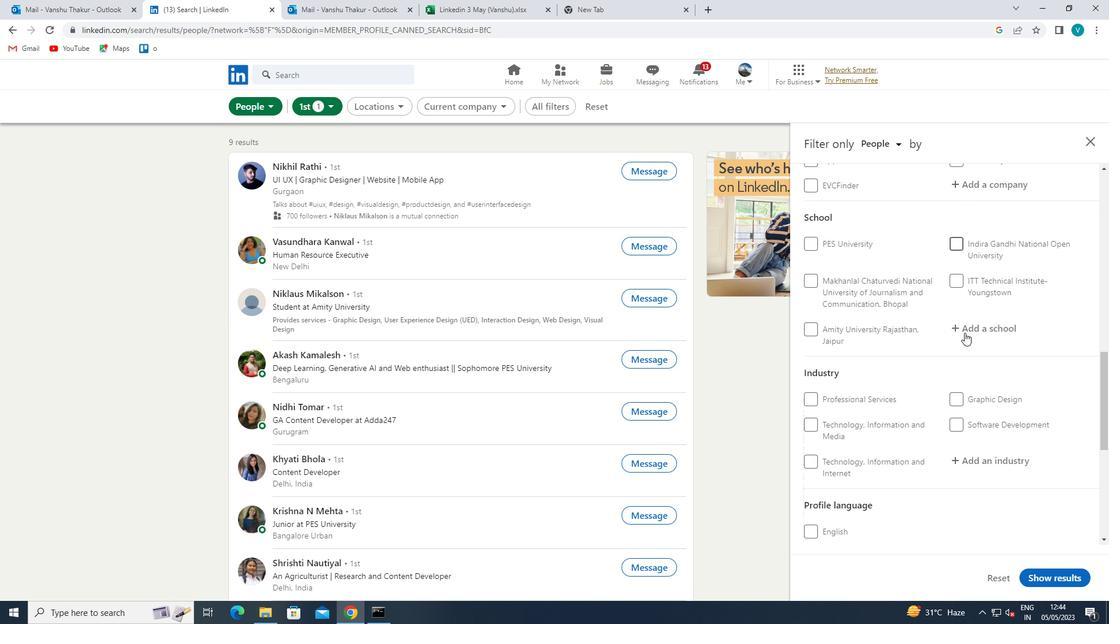 
Action: Key pressed <Key.shift>NATIONAL<Key.space><Key.shift>INSTITUTE<Key.space>OF<Key.space><Key.shift>TECHNOLOGY<Key.space><Key.shift>AFA<Key.backspace><Key.backspace>GAR
Screenshot: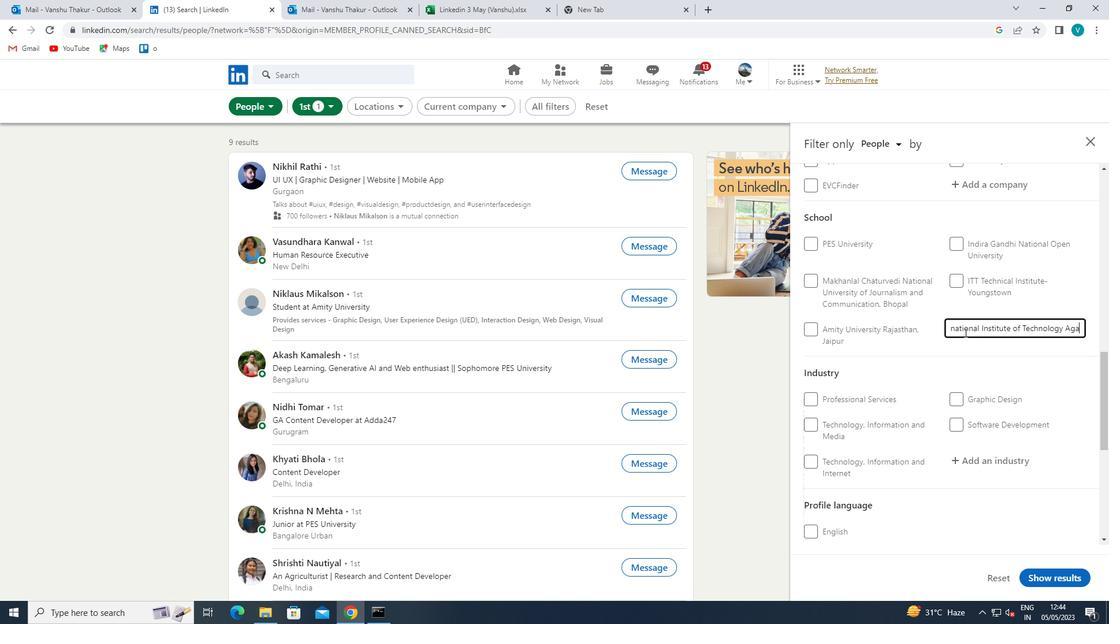 
Action: Mouse moved to (946, 362)
Screenshot: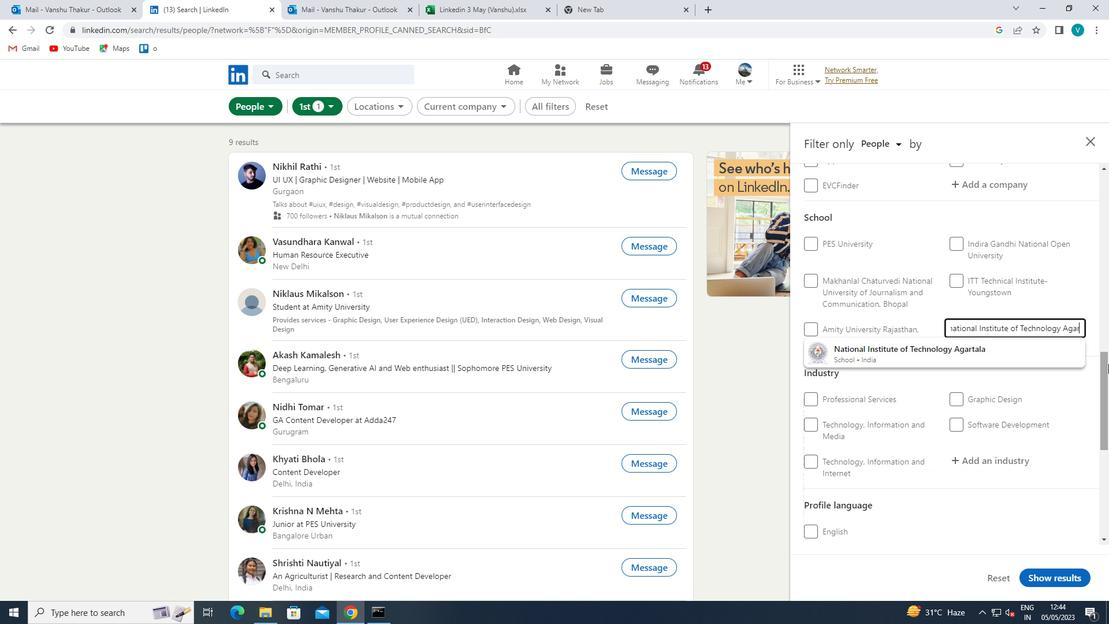 
Action: Mouse pressed left at (946, 362)
Screenshot: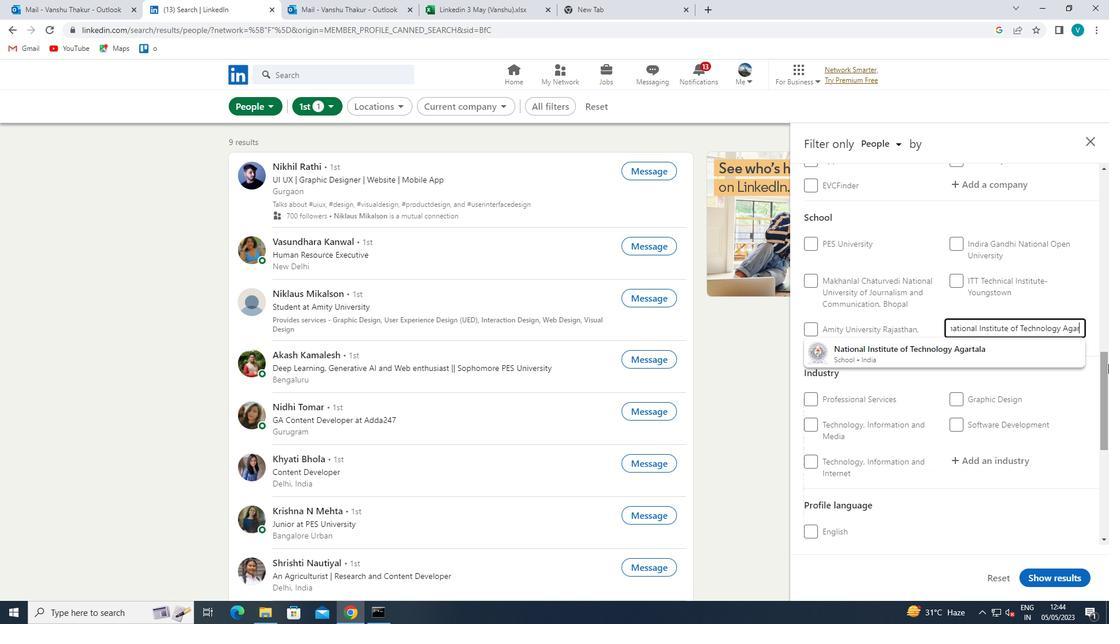 
Action: Mouse scrolled (946, 361) with delta (0, 0)
Screenshot: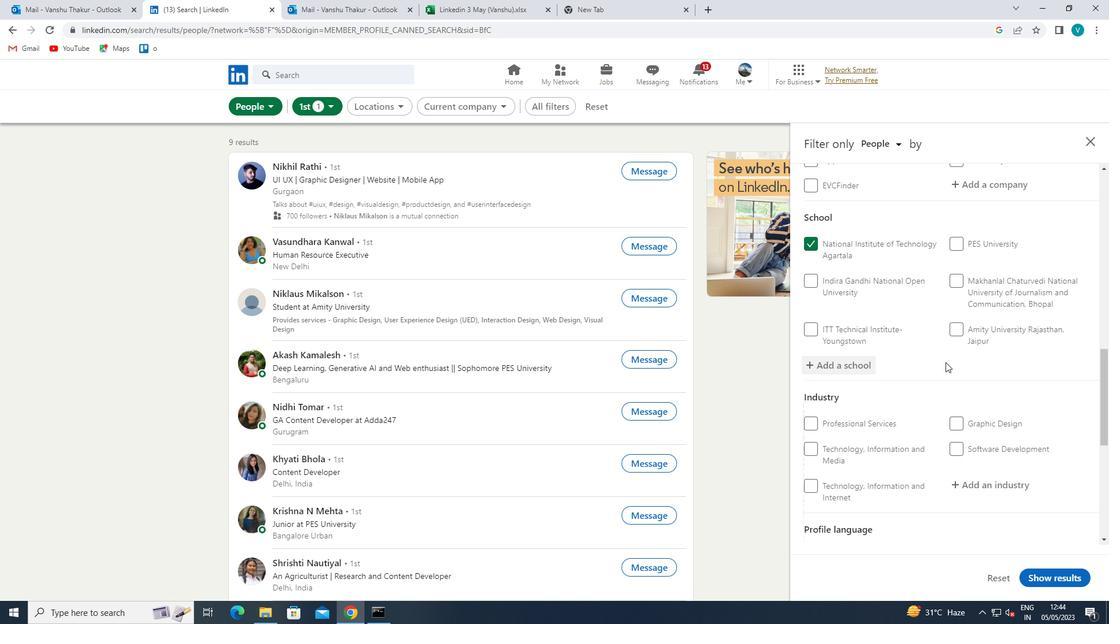 
Action: Mouse scrolled (946, 361) with delta (0, 0)
Screenshot: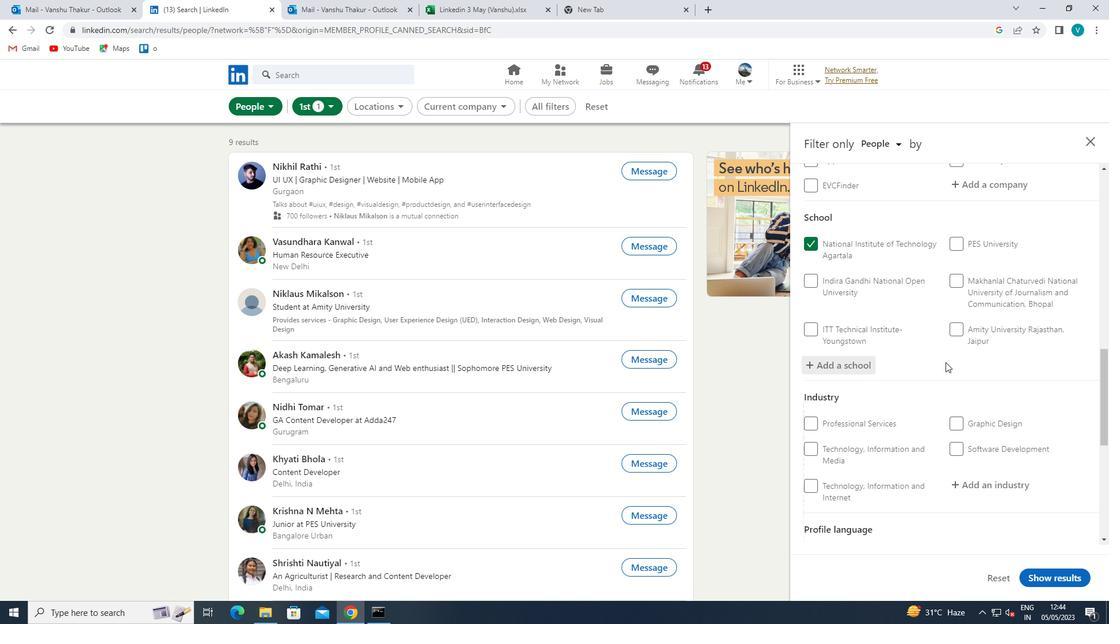 
Action: Mouse scrolled (946, 361) with delta (0, 0)
Screenshot: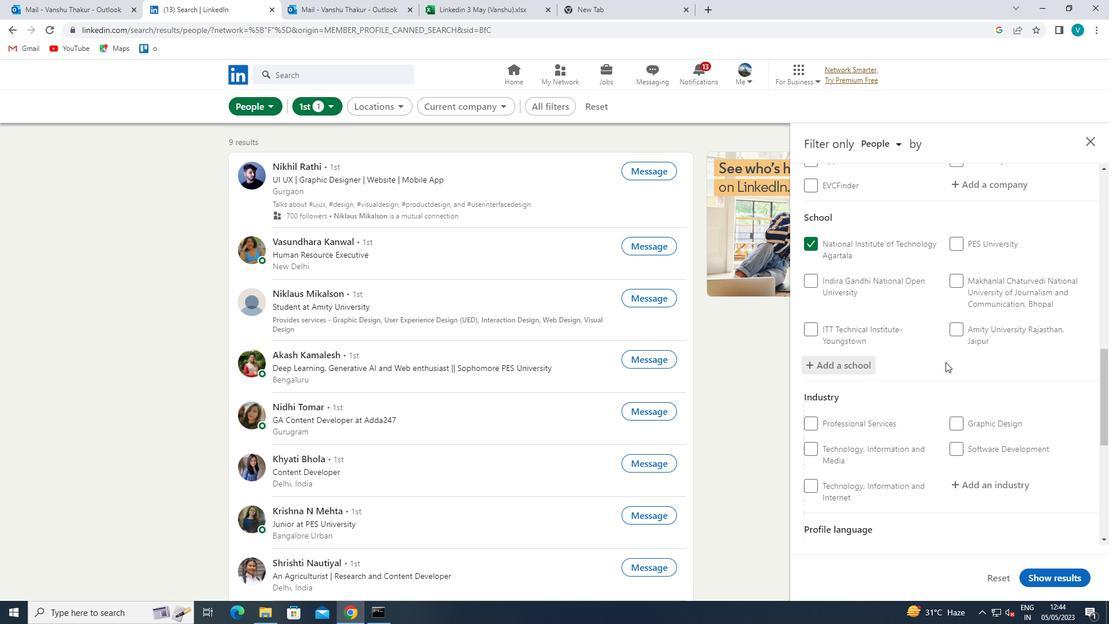 
Action: Mouse moved to (974, 307)
Screenshot: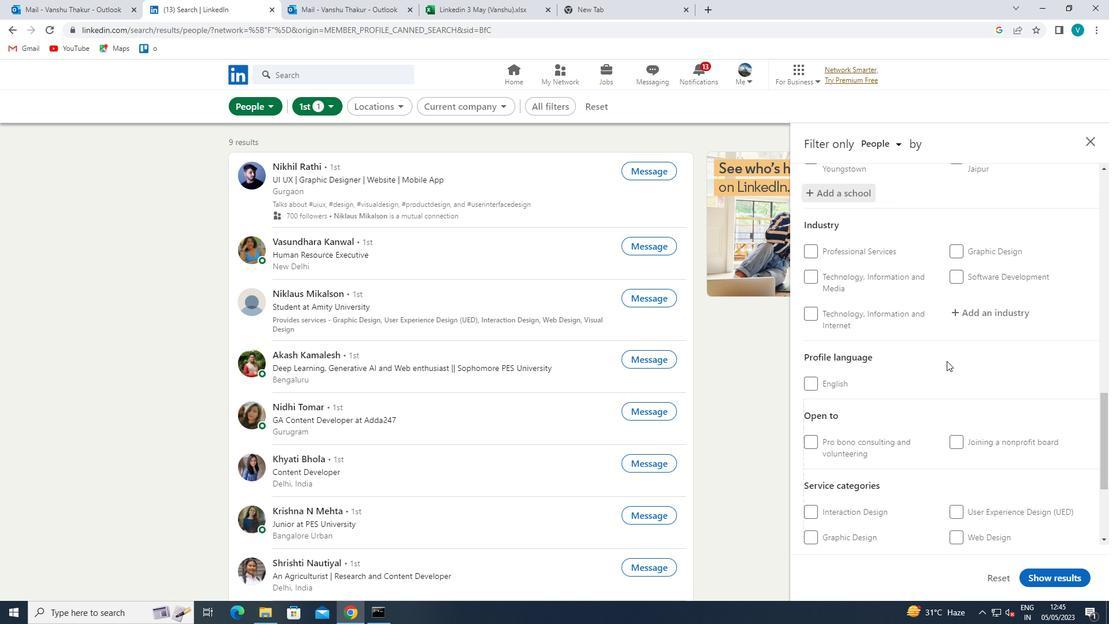 
Action: Mouse pressed left at (974, 307)
Screenshot: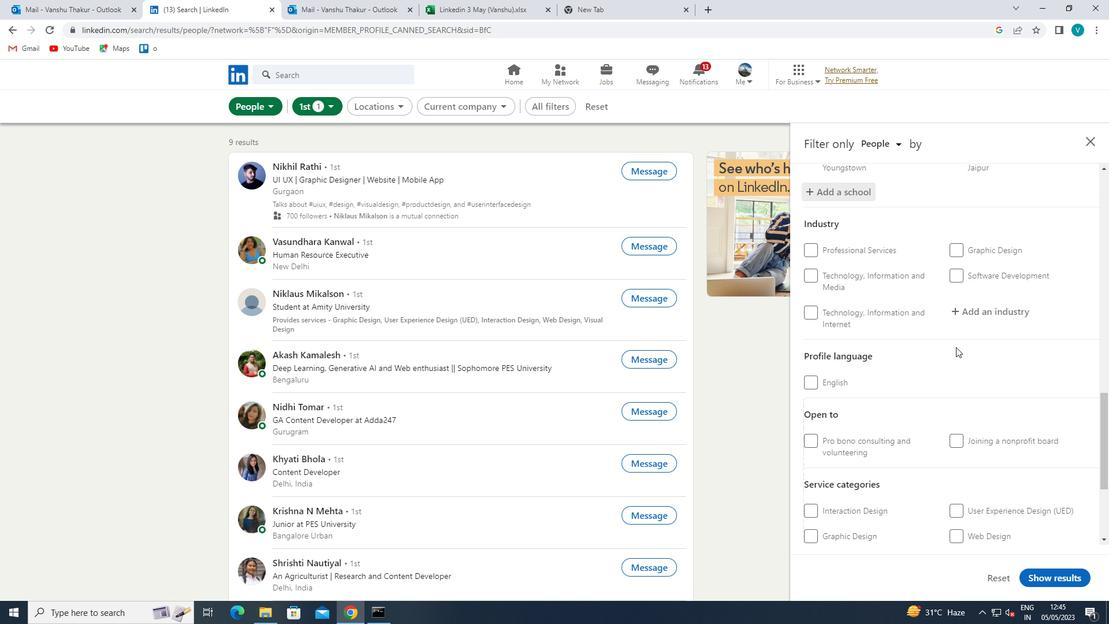 
Action: Mouse moved to (975, 306)
Screenshot: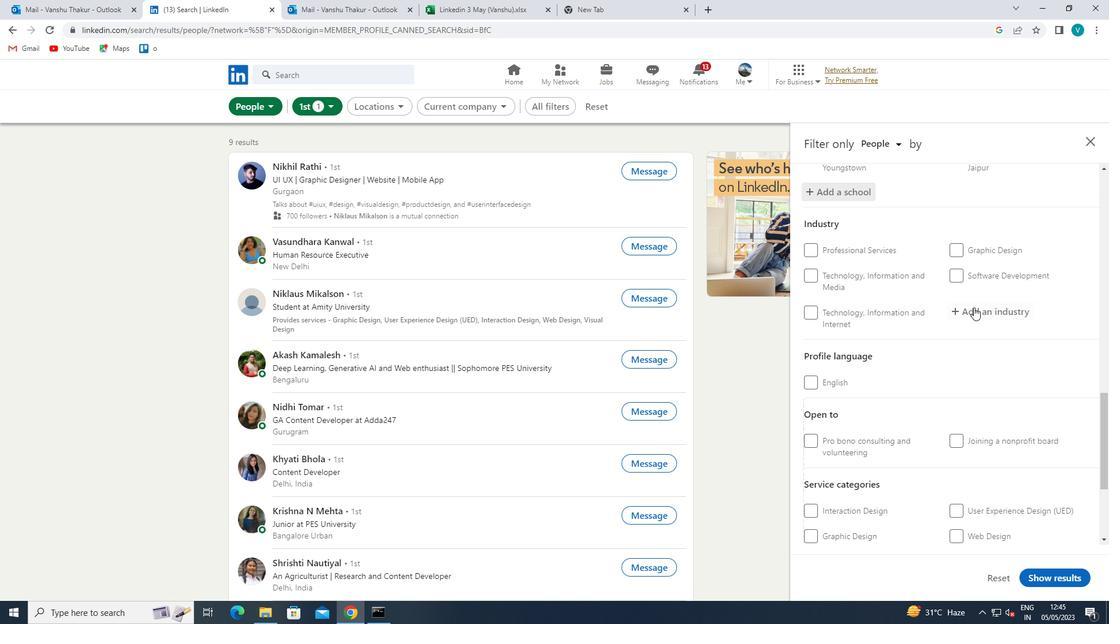
Action: Key pressed <Key.shift>RADIO<Key.space>AND<Key.space>
Screenshot: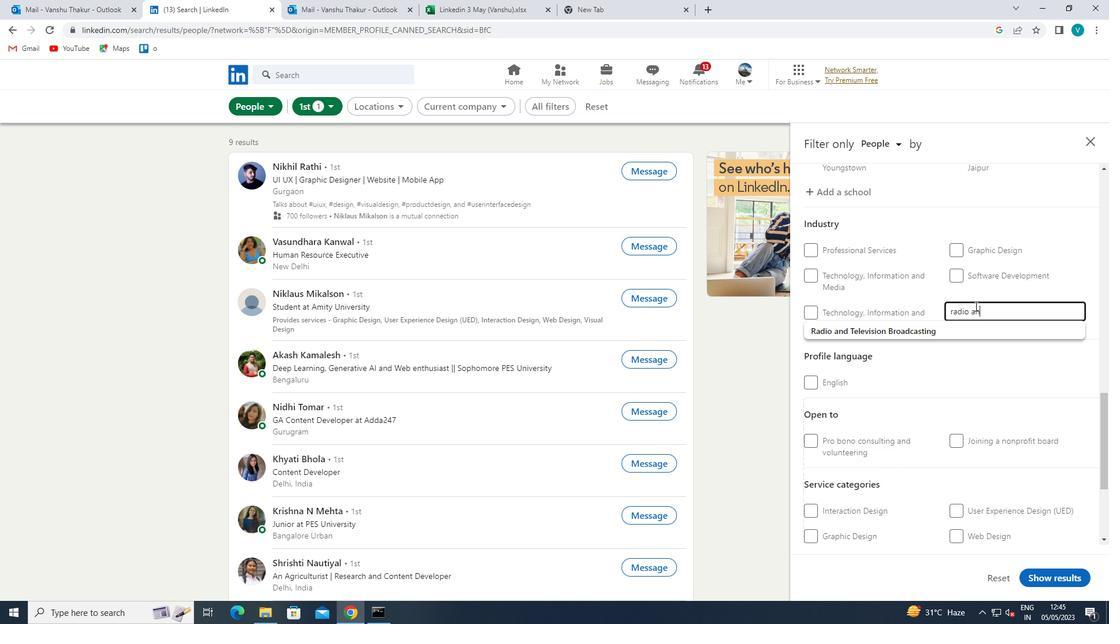 
Action: Mouse moved to (966, 330)
Screenshot: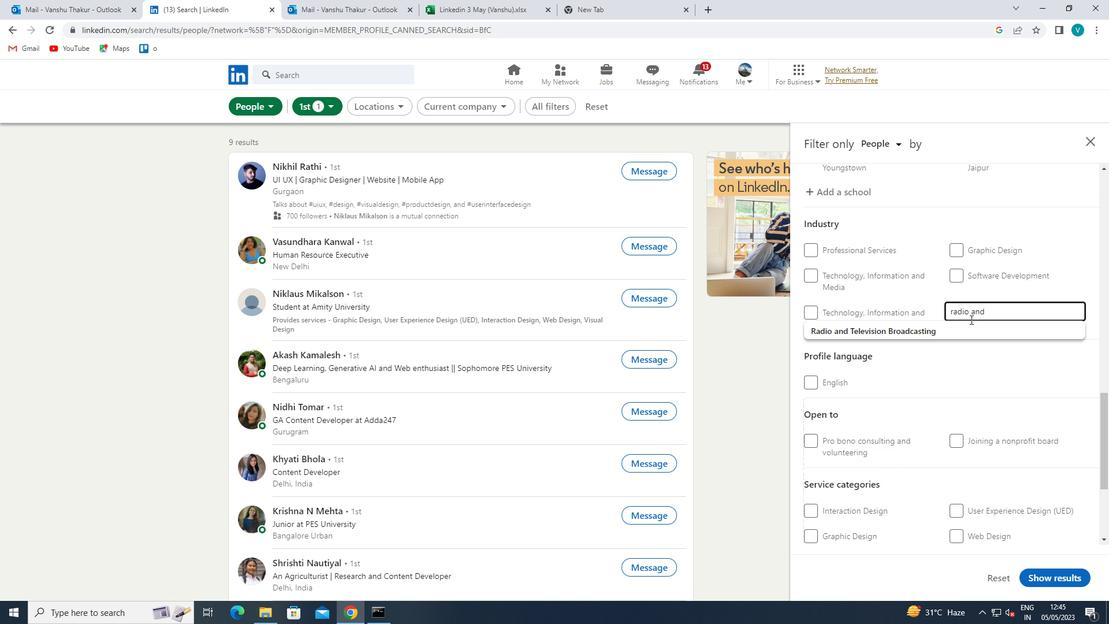 
Action: Mouse pressed left at (966, 330)
Screenshot: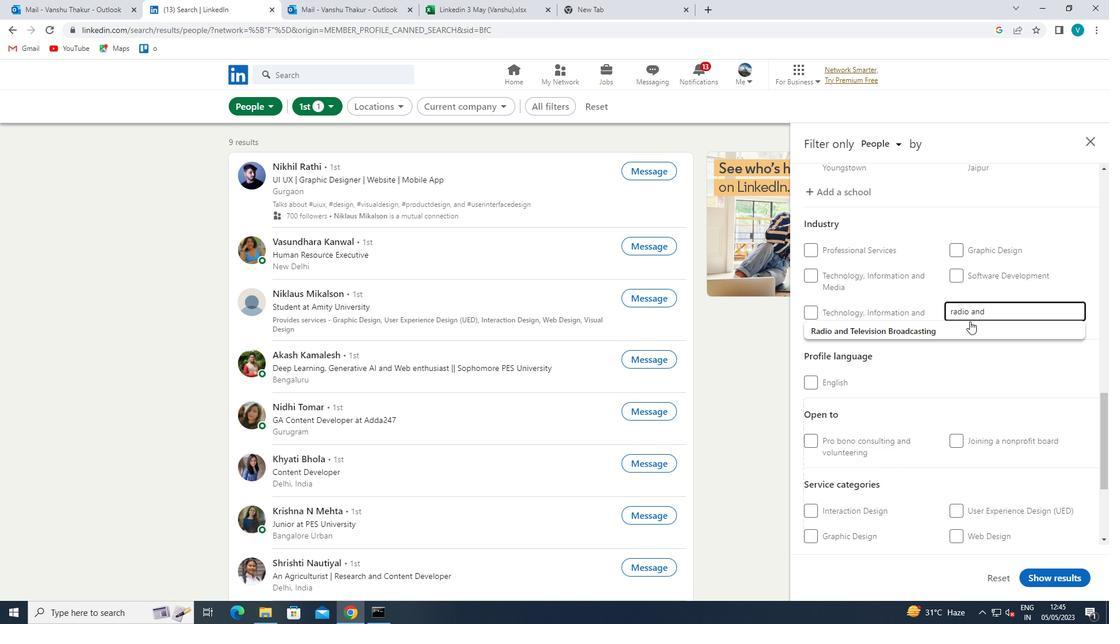 
Action: Mouse moved to (966, 332)
Screenshot: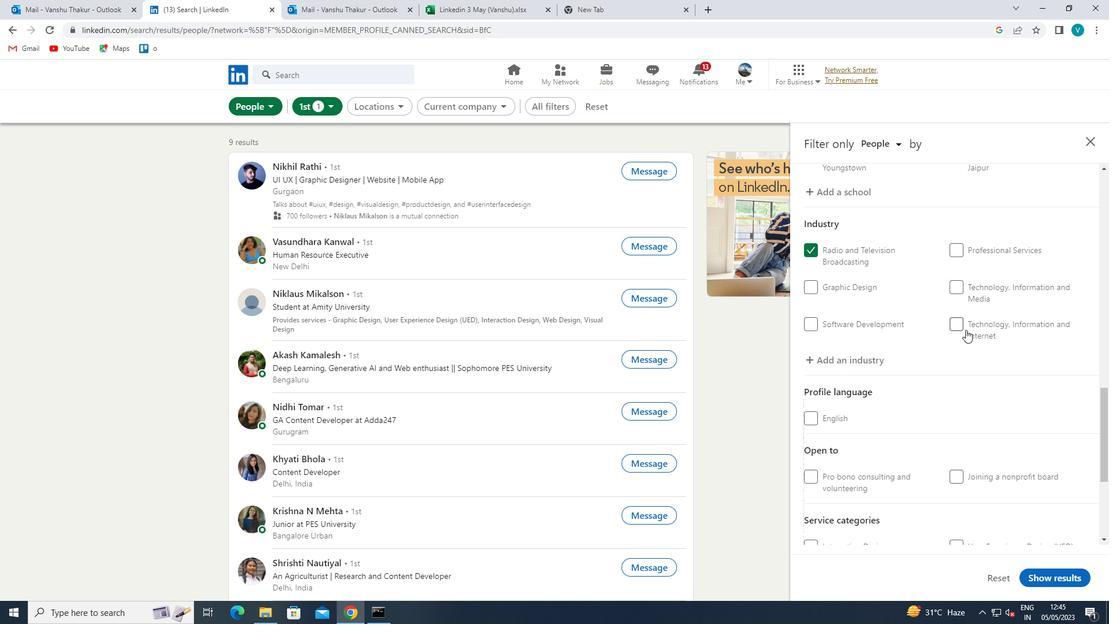 
Action: Mouse scrolled (966, 331) with delta (0, 0)
Screenshot: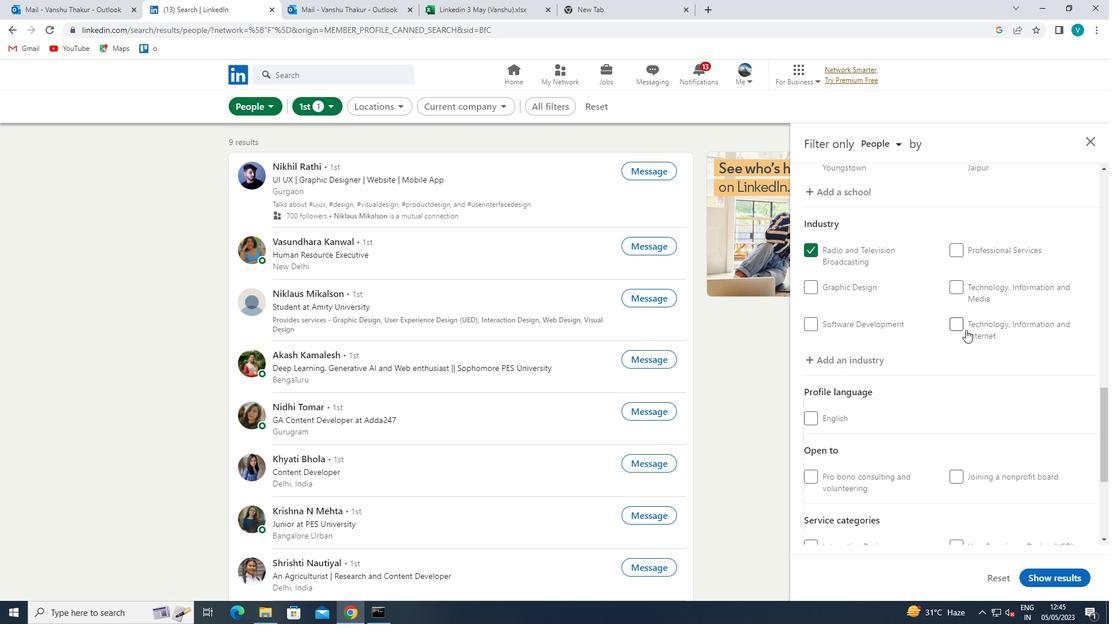 
Action: Mouse moved to (966, 332)
Screenshot: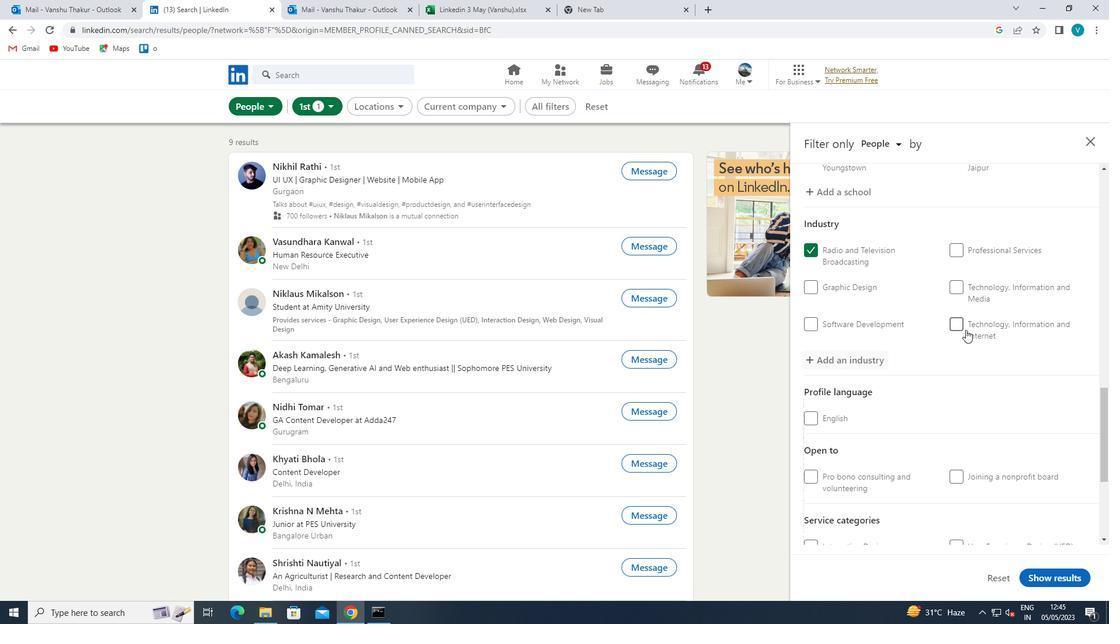 
Action: Mouse scrolled (966, 332) with delta (0, 0)
Screenshot: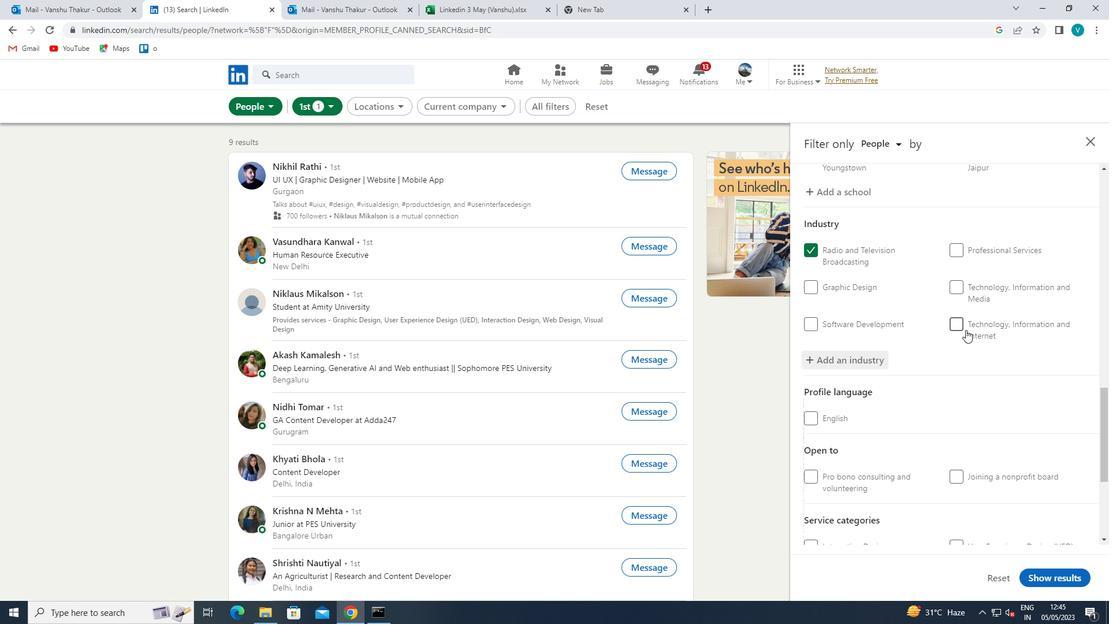 
Action: Mouse moved to (966, 334)
Screenshot: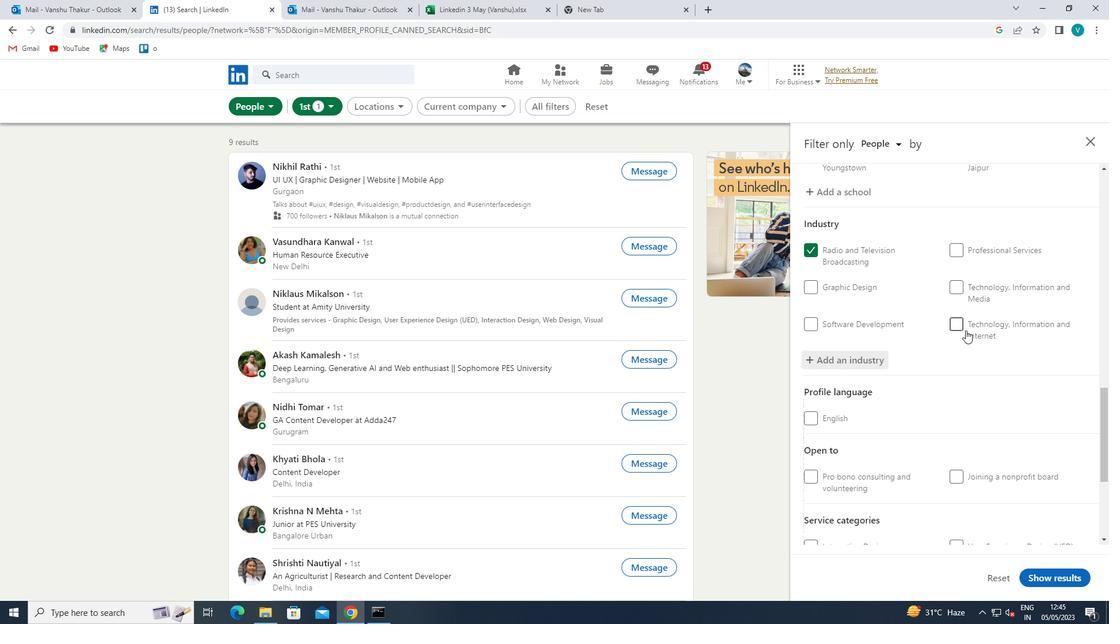 
Action: Mouse scrolled (966, 333) with delta (0, 0)
Screenshot: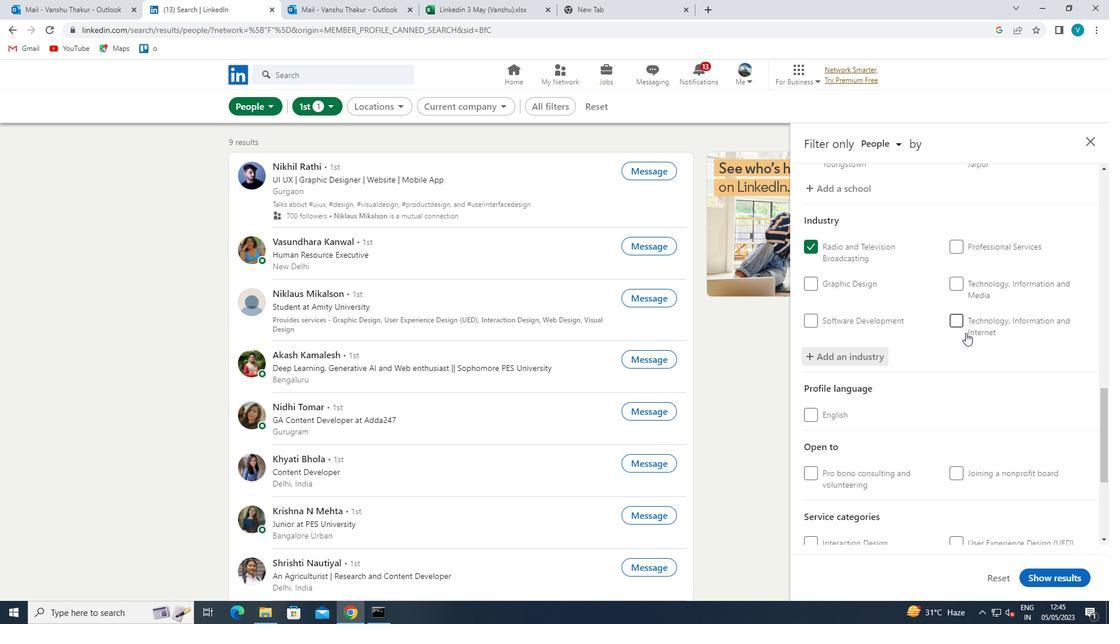 
Action: Mouse scrolled (966, 333) with delta (0, 0)
Screenshot: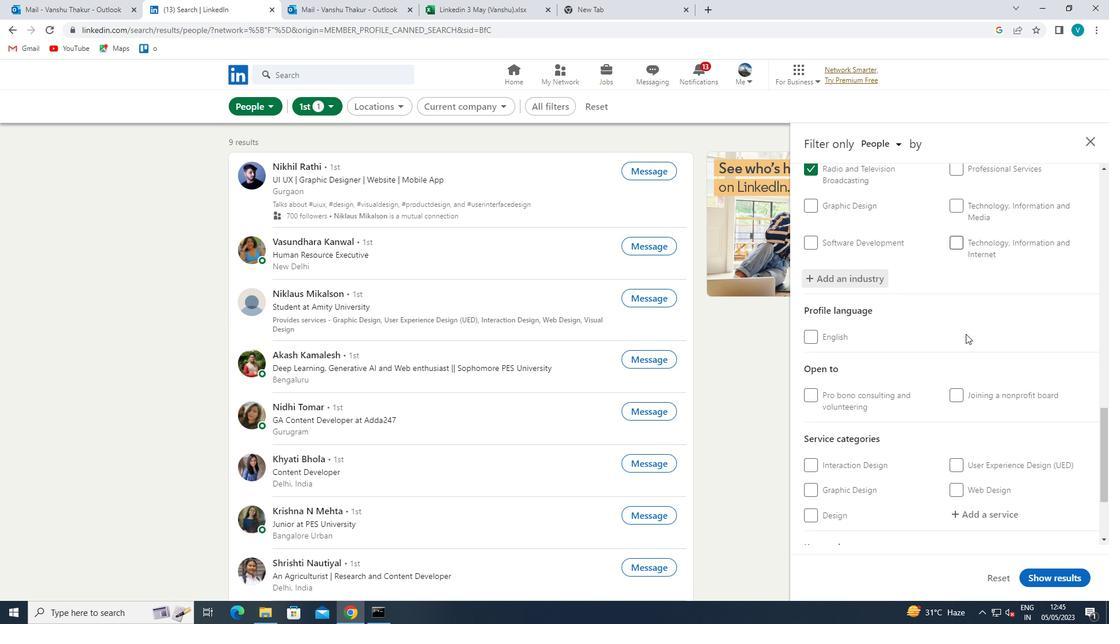 
Action: Mouse scrolled (966, 333) with delta (0, 0)
Screenshot: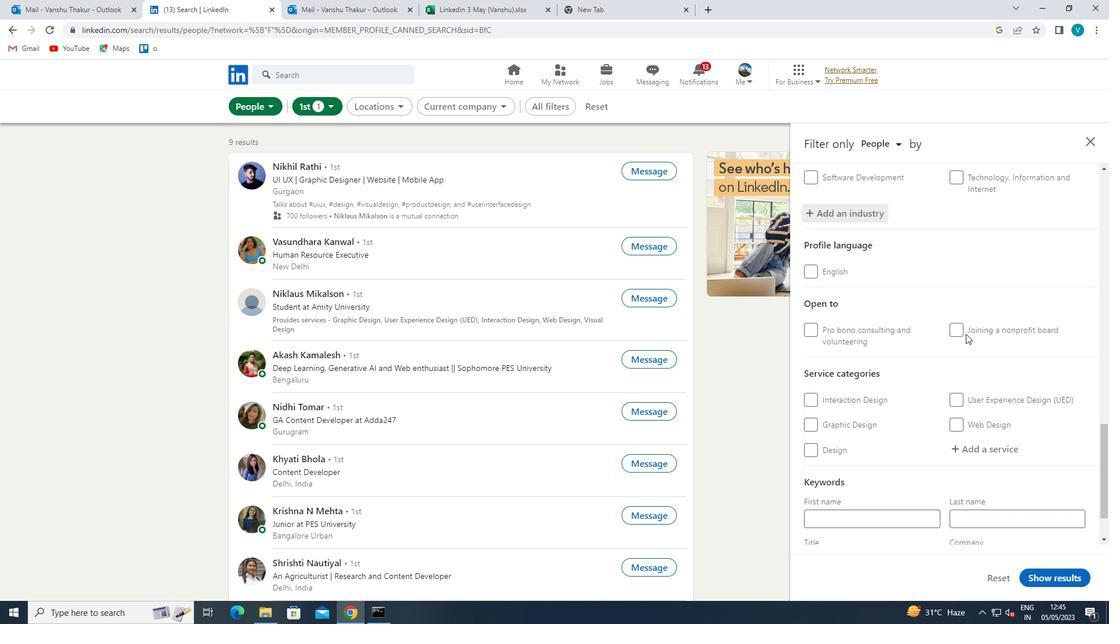 
Action: Mouse moved to (976, 380)
Screenshot: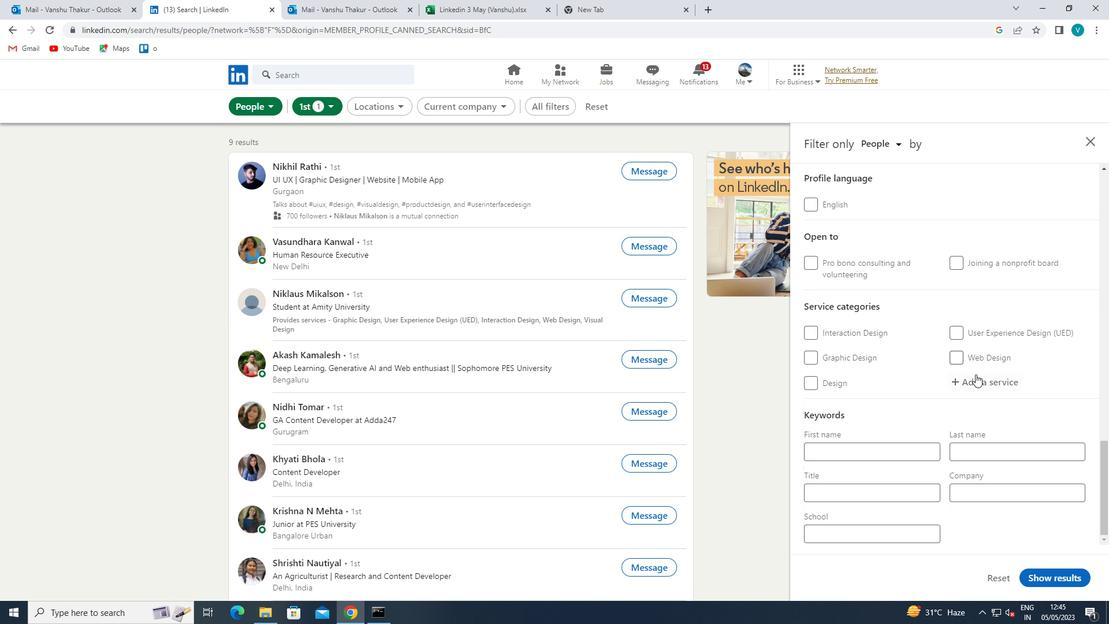 
Action: Mouse pressed left at (976, 380)
Screenshot: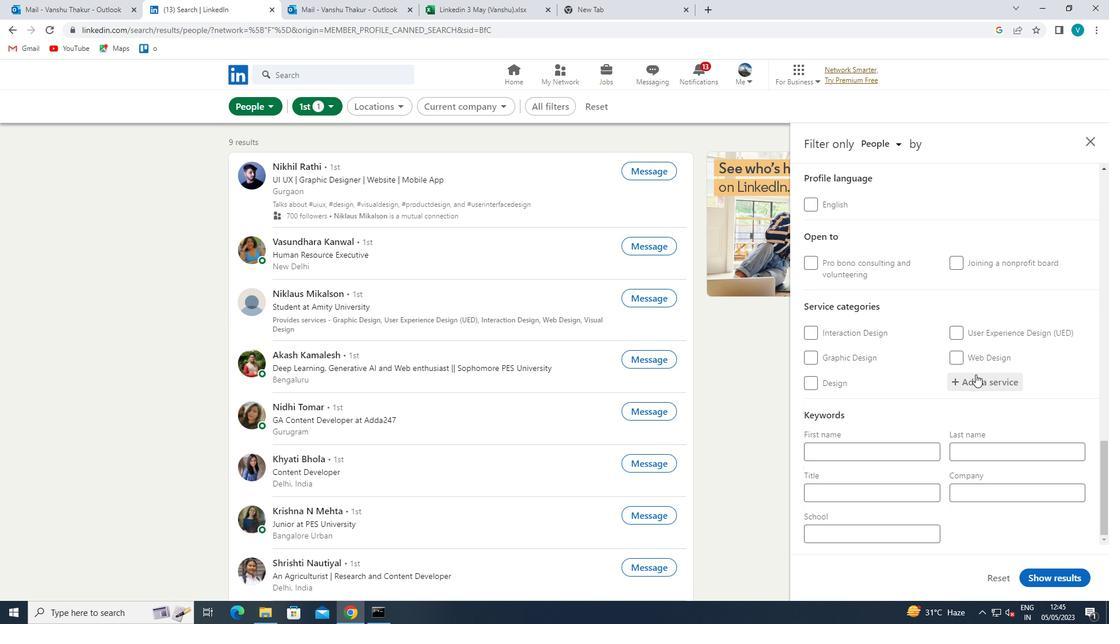 
Action: Key pressed <Key.shift>LOANS
Screenshot: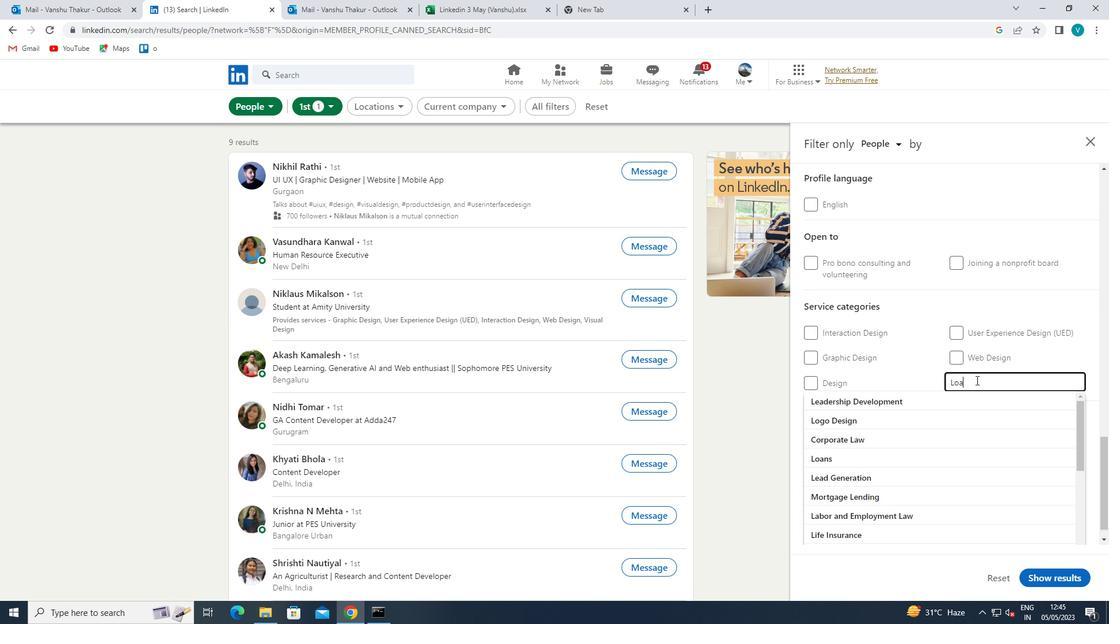 
Action: Mouse moved to (956, 397)
Screenshot: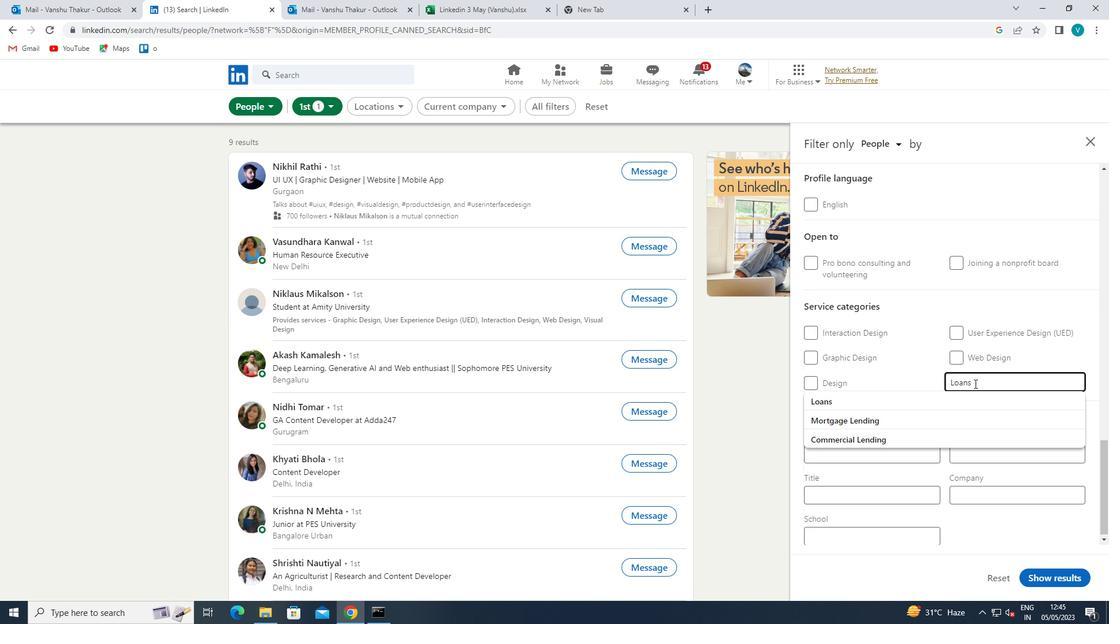 
Action: Mouse pressed left at (956, 397)
Screenshot: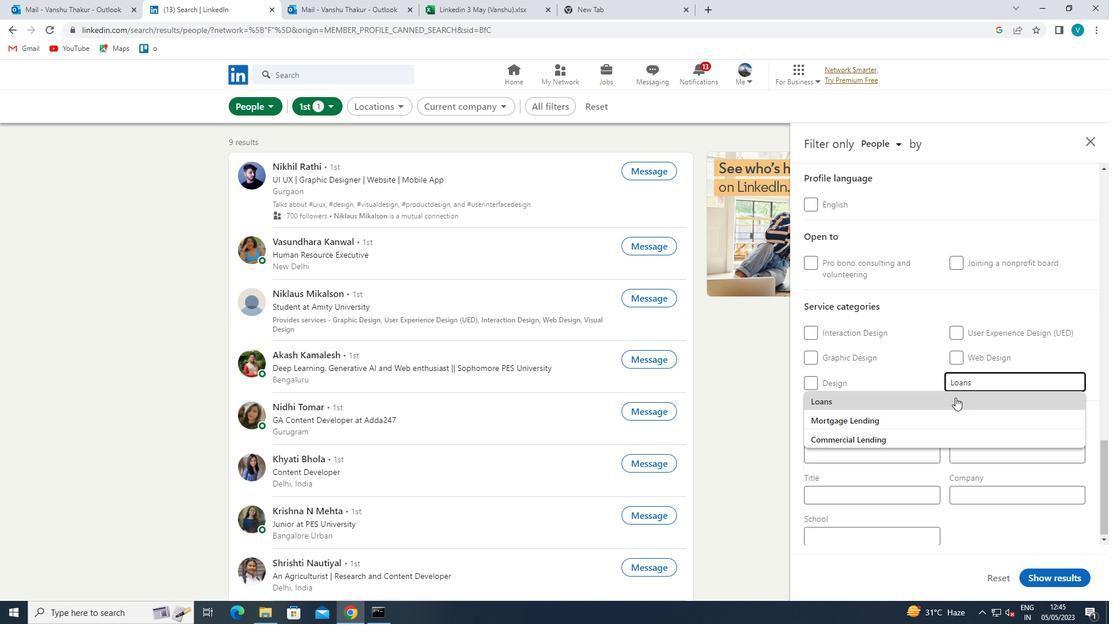 
Action: Mouse scrolled (956, 397) with delta (0, 0)
Screenshot: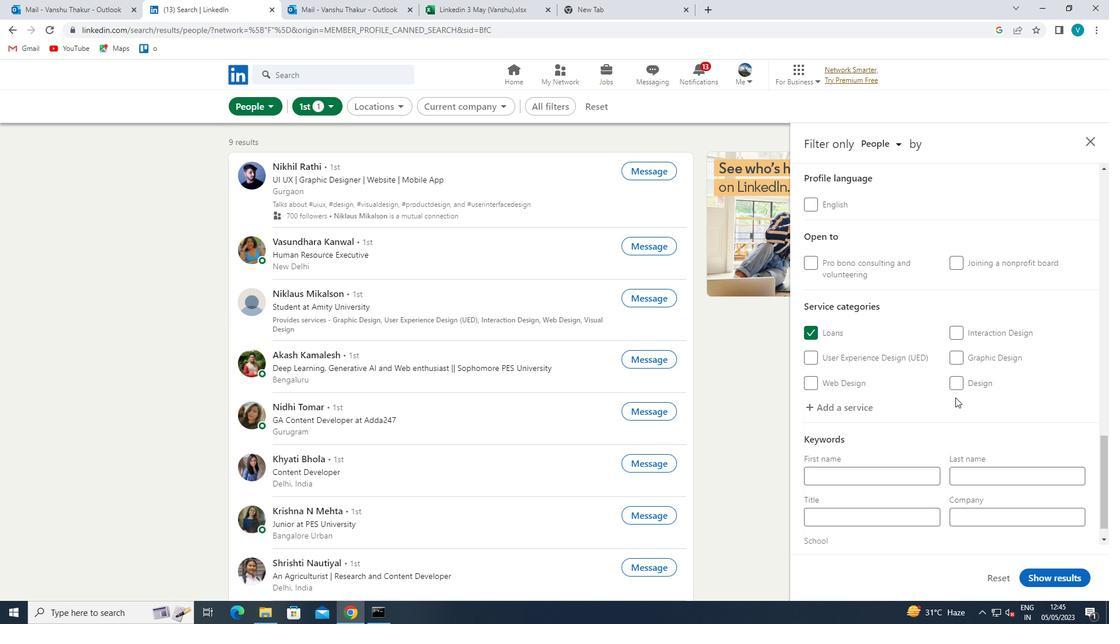 
Action: Mouse moved to (955, 398)
Screenshot: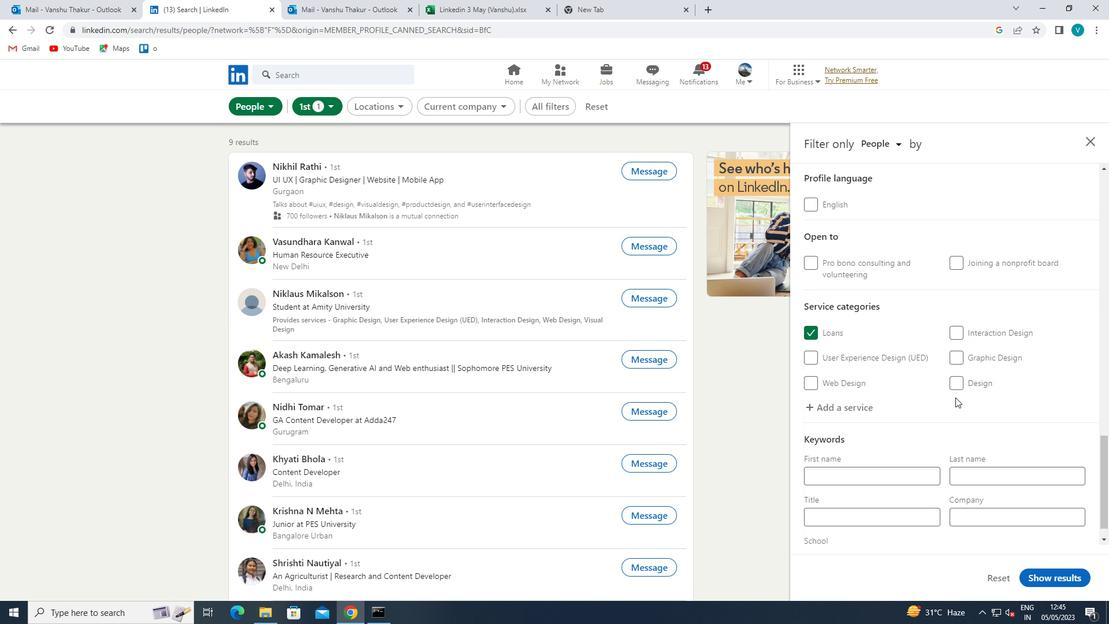 
Action: Mouse scrolled (955, 398) with delta (0, 0)
Screenshot: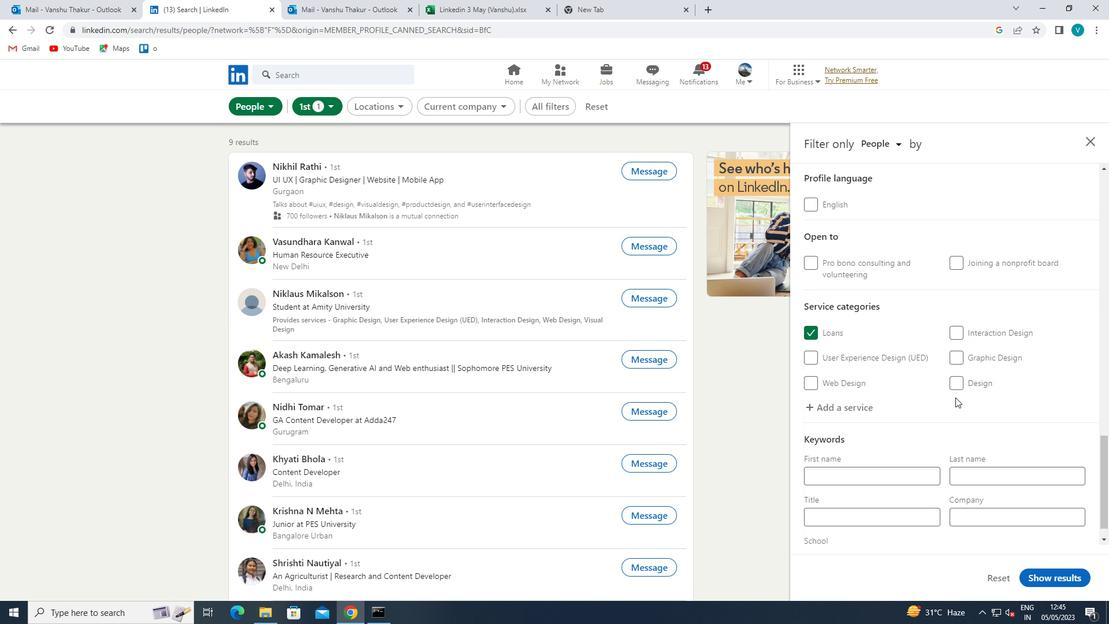 
Action: Mouse moved to (954, 399)
Screenshot: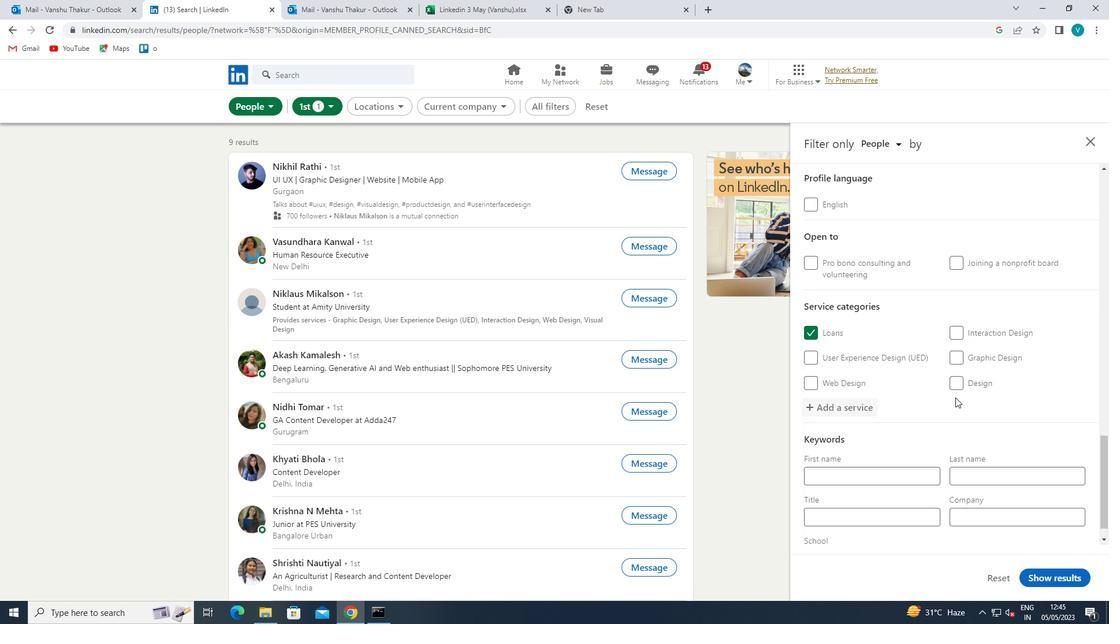
Action: Mouse scrolled (954, 398) with delta (0, 0)
Screenshot: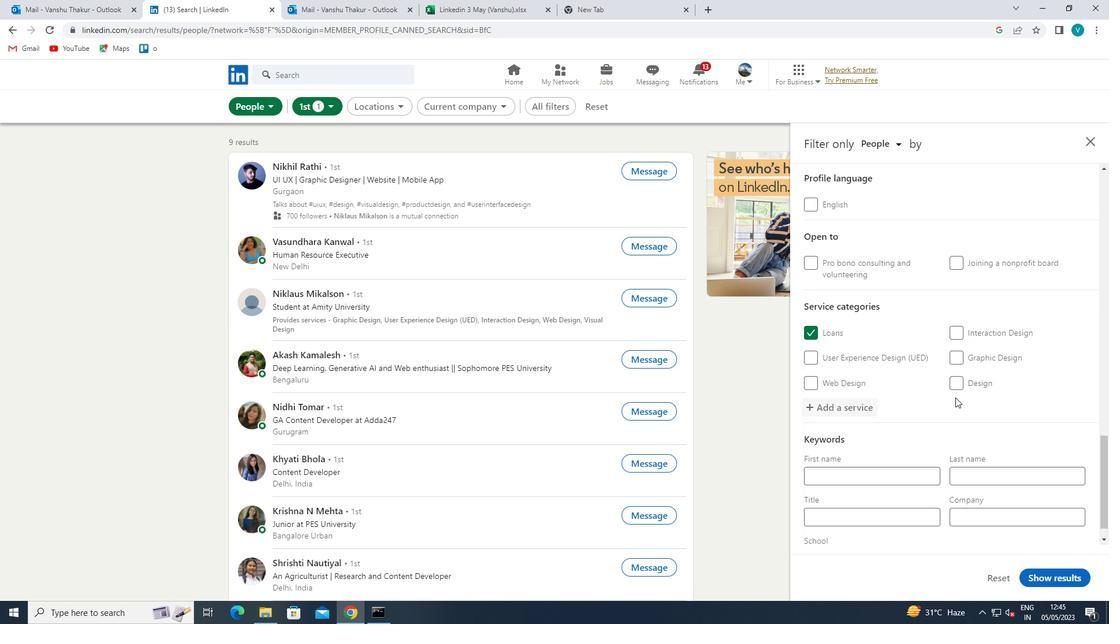 
Action: Mouse moved to (907, 506)
Screenshot: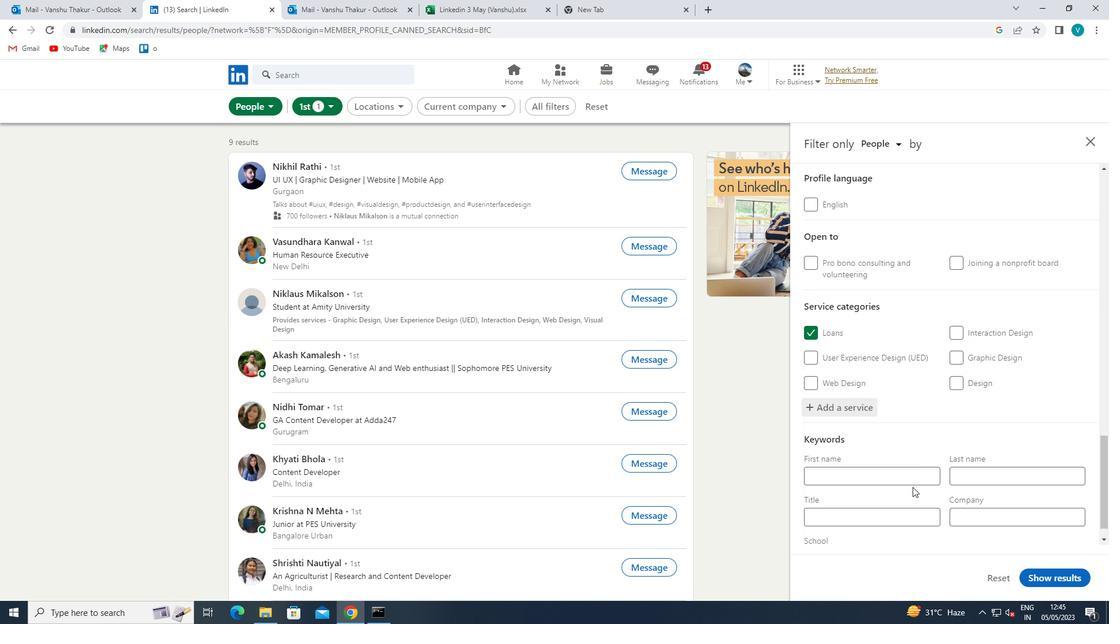 
Action: Mouse pressed left at (907, 506)
Screenshot: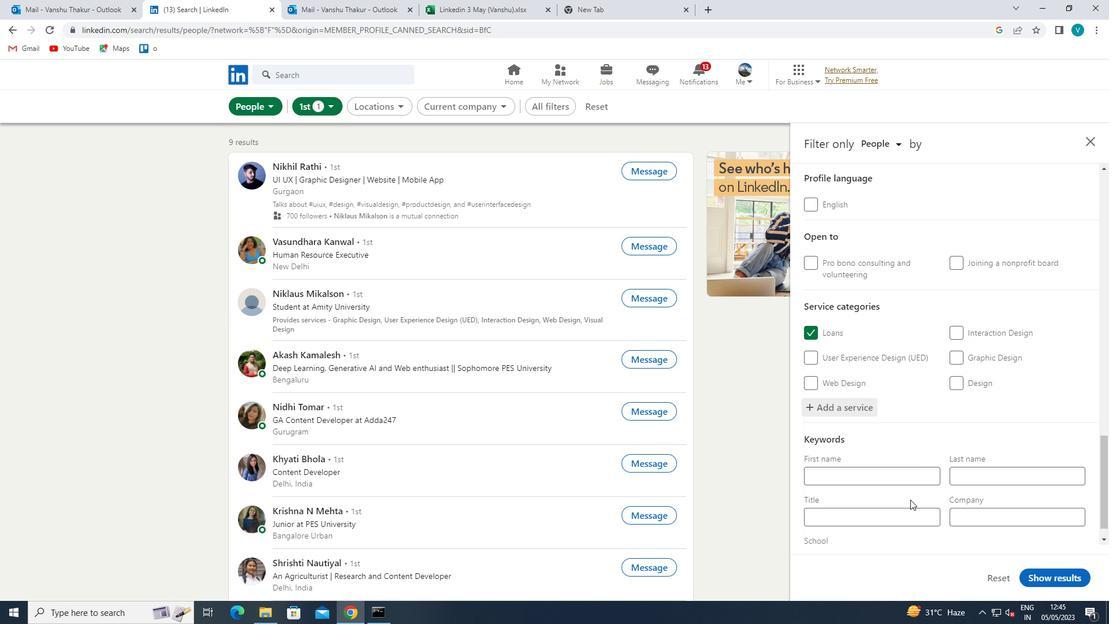 
Action: Mouse moved to (900, 514)
Screenshot: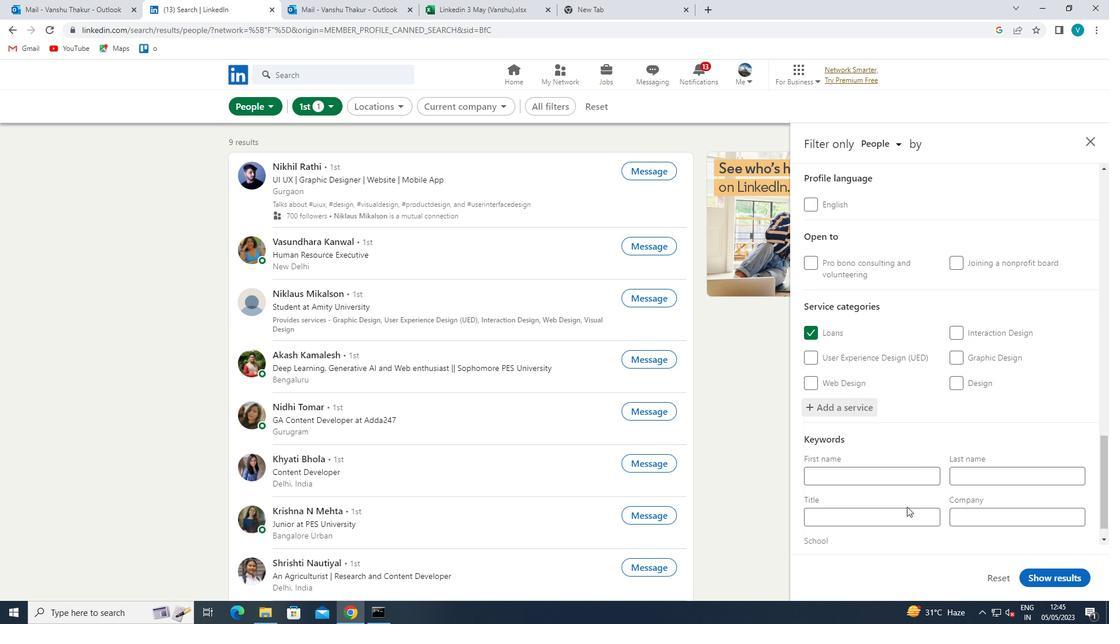 
Action: Mouse pressed left at (900, 514)
Screenshot: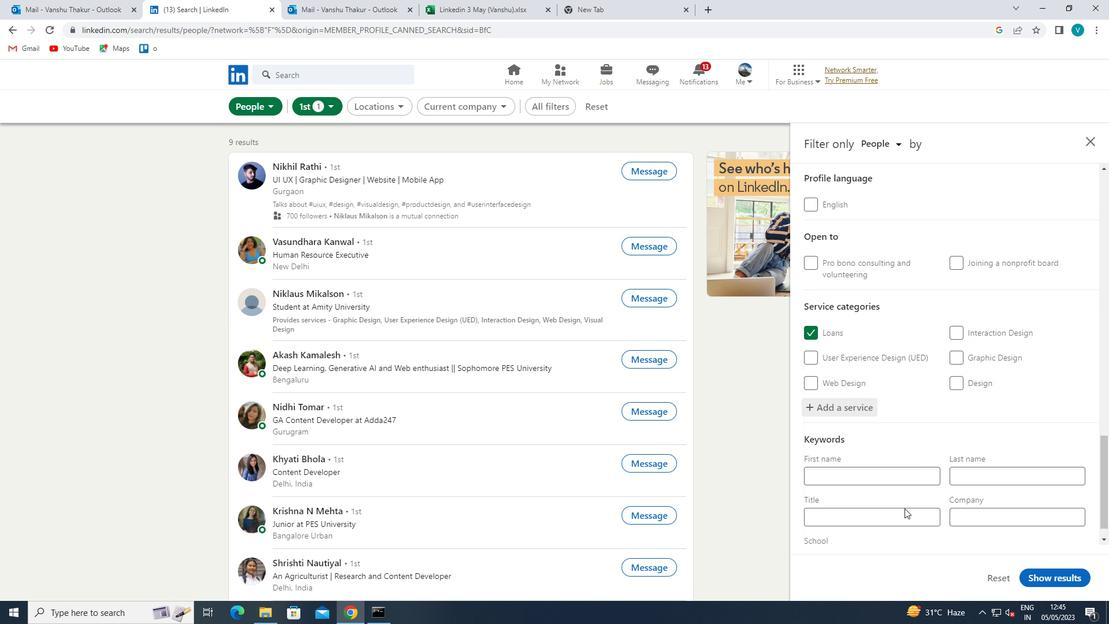 
Action: Mouse moved to (902, 512)
Screenshot: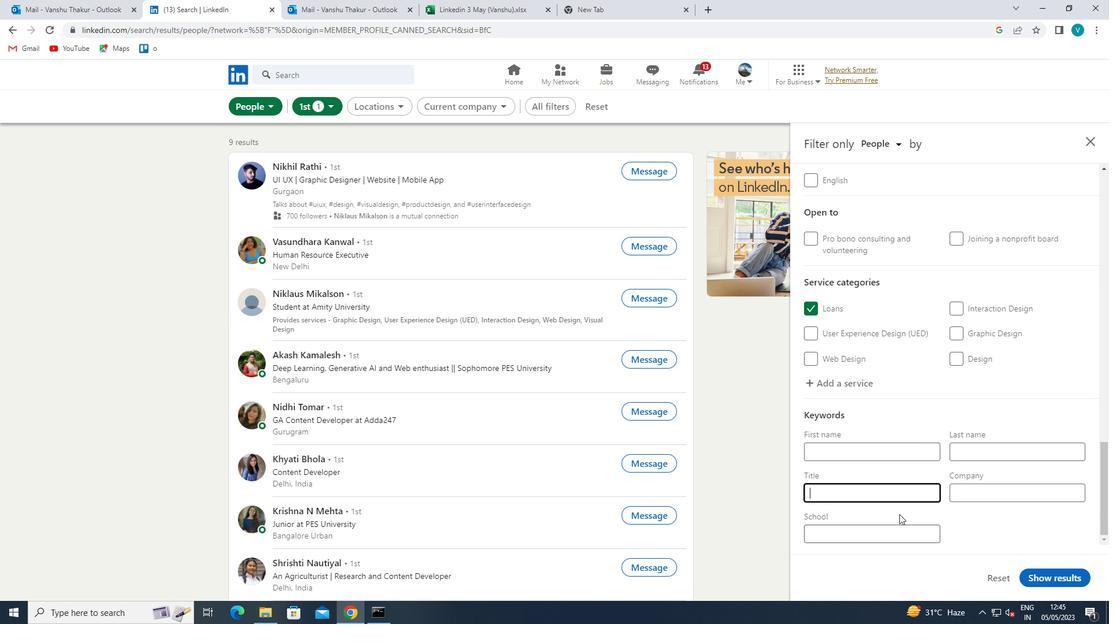 
Action: Key pressed <Key.shift>CARETAL<Key.backspace>
Screenshot: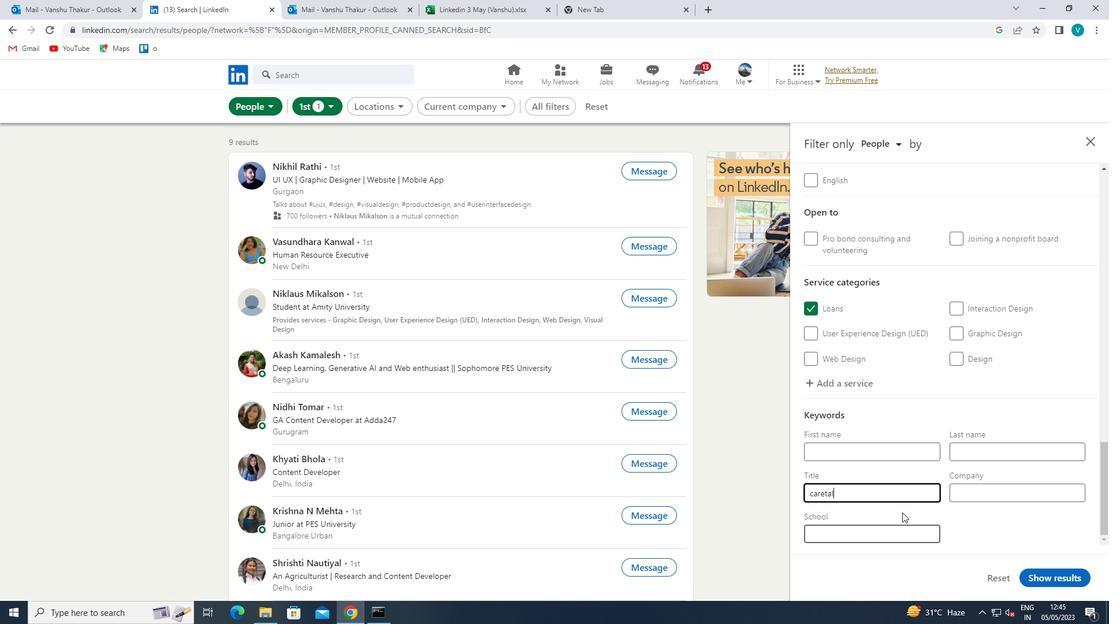 
Action: Mouse moved to (903, 512)
Screenshot: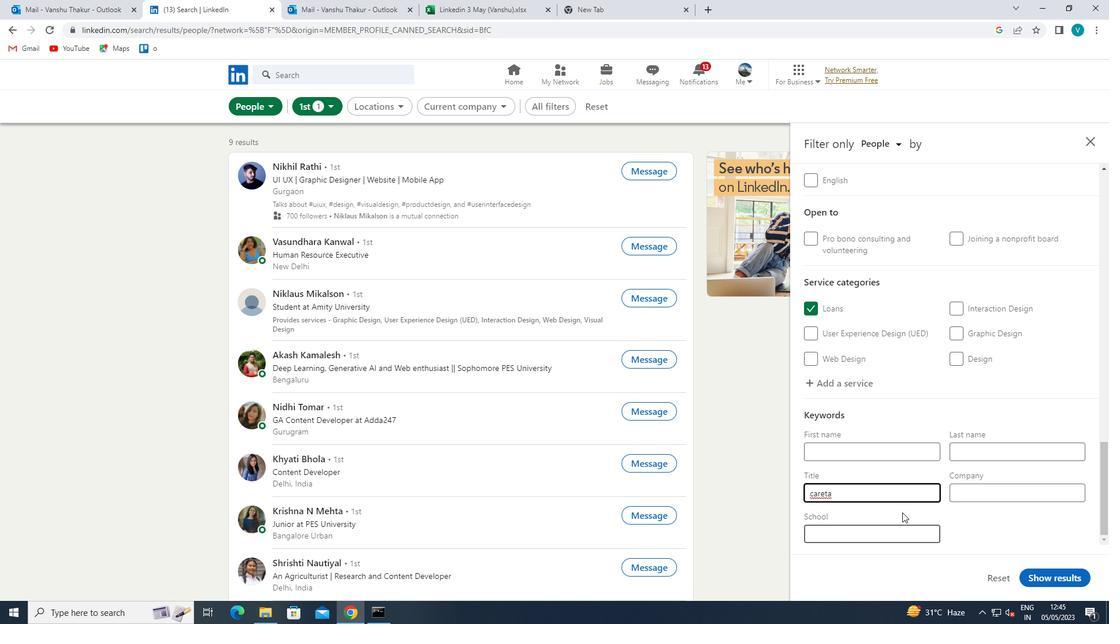 
Action: Key pressed KER<Key.space>OR<Key.space><Key.shift>HOUSE<Key.space><Key.shift>SITTER<Key.space>
Screenshot: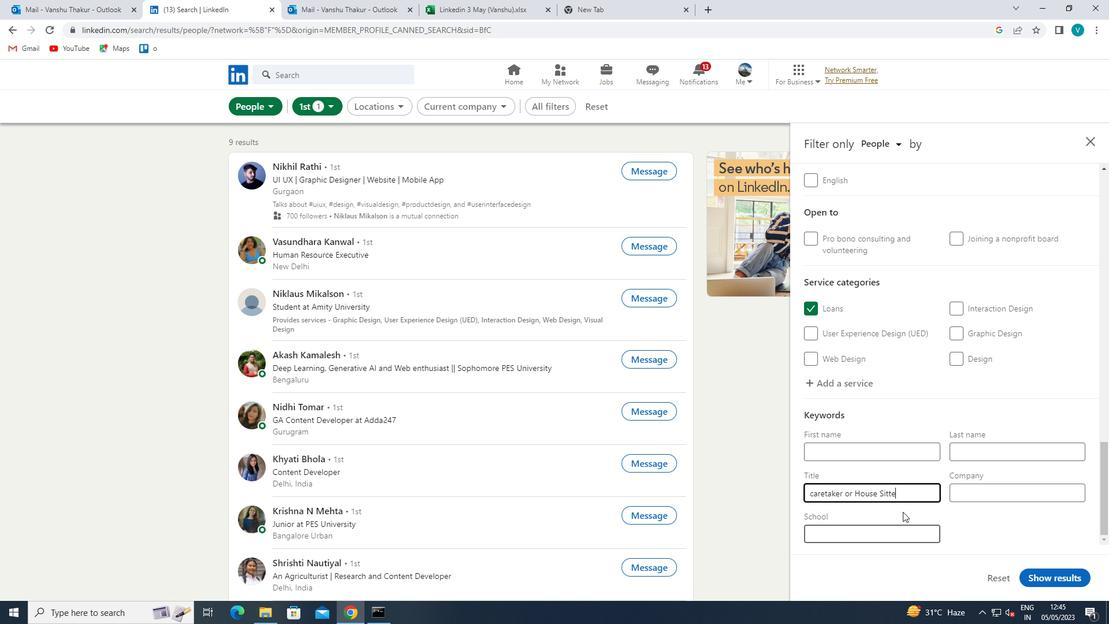 
Action: Mouse moved to (816, 490)
Screenshot: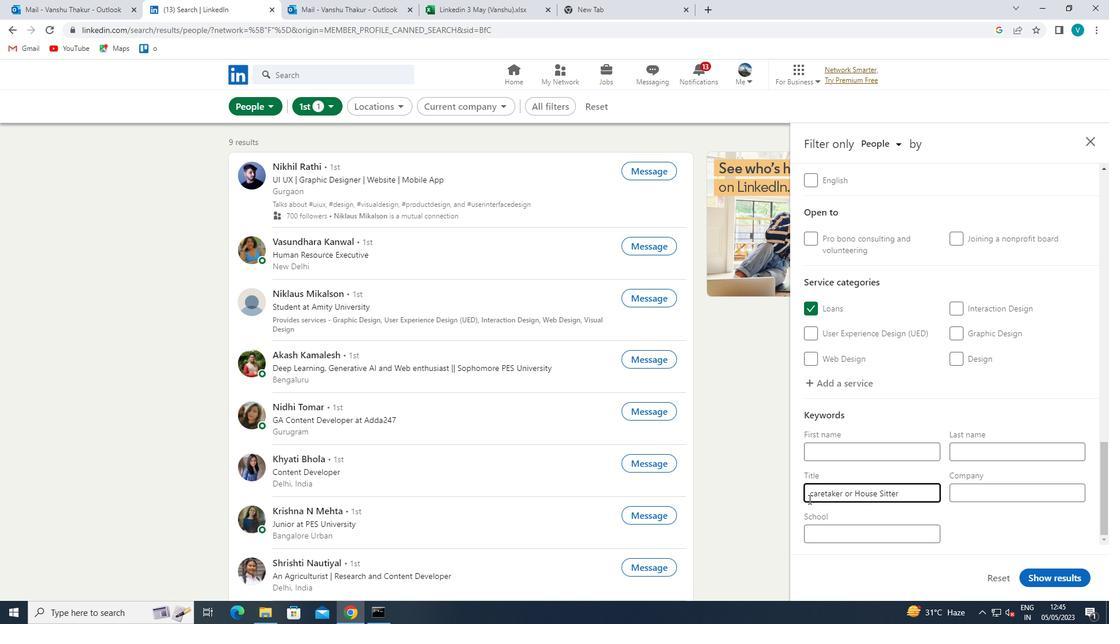 
Action: Mouse pressed left at (816, 490)
Screenshot: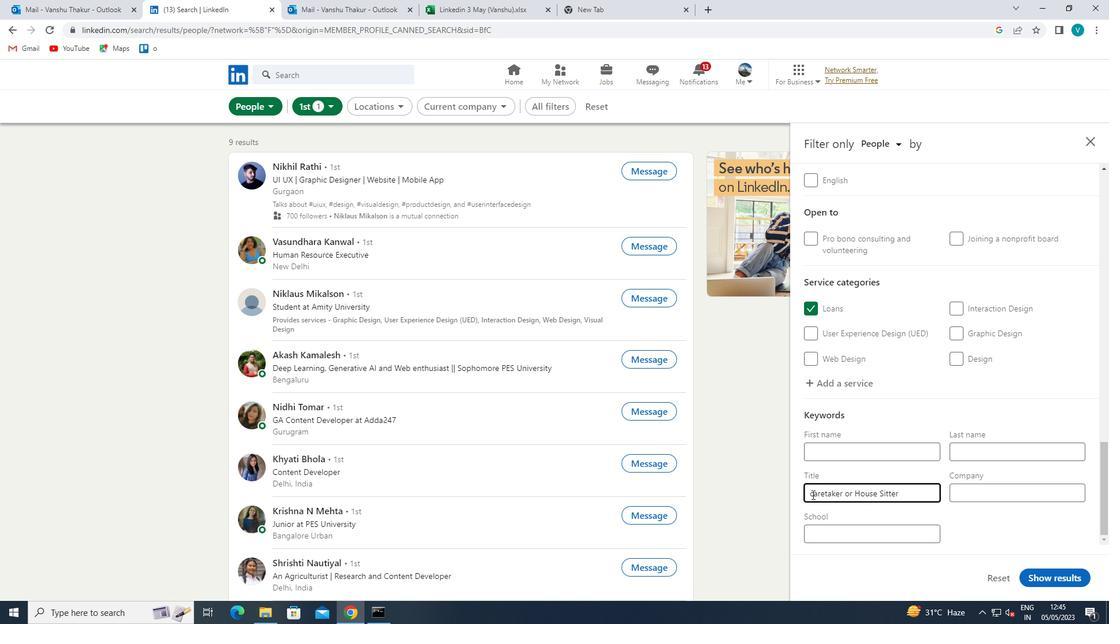 
Action: Mouse moved to (826, 512)
Screenshot: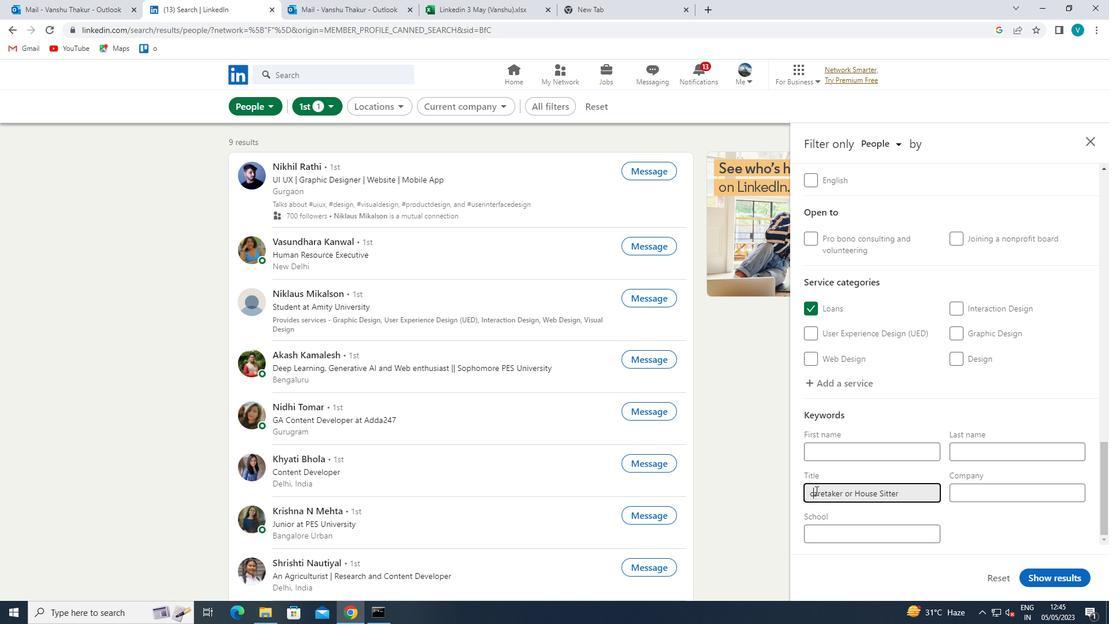 
Action: Key pressed <Key.backspace><Key.shift>C
Screenshot: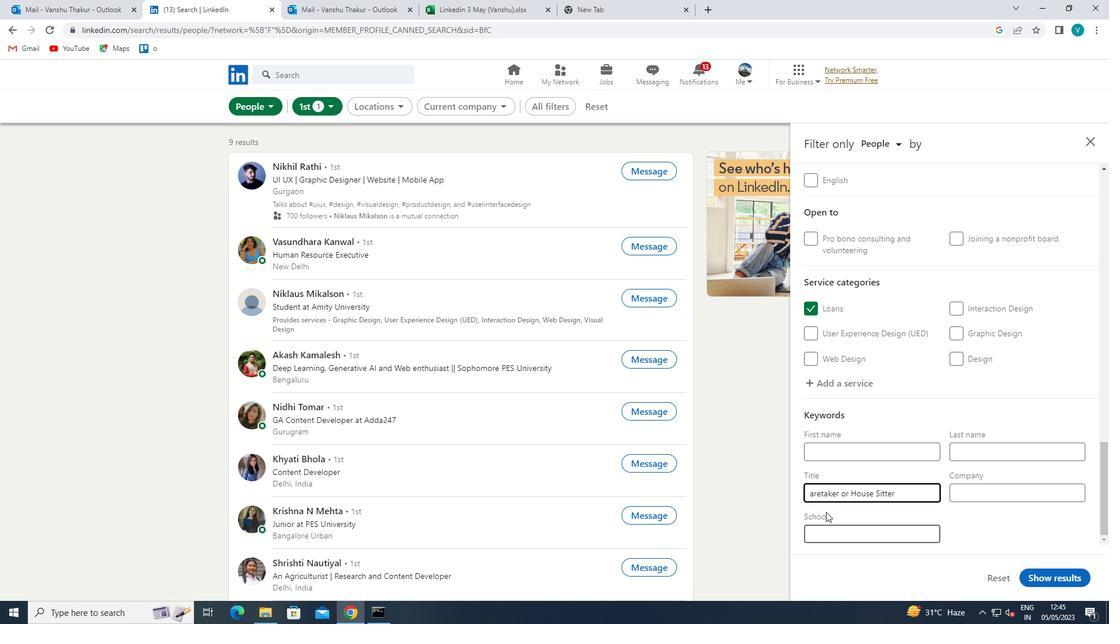 
Action: Mouse moved to (1028, 575)
Screenshot: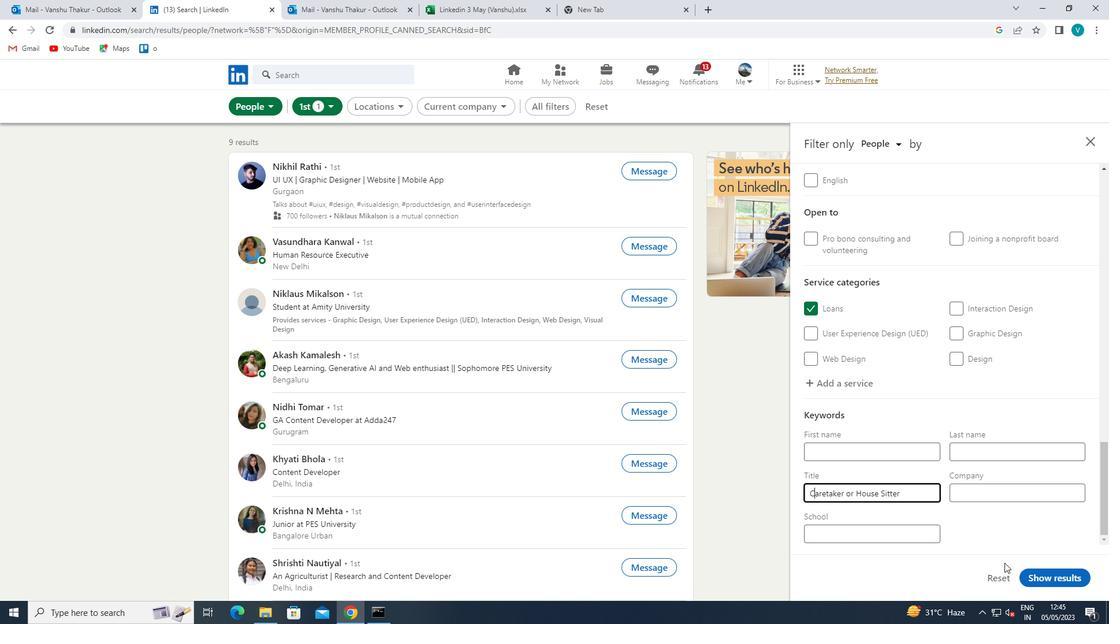 
Action: Mouse pressed left at (1028, 575)
Screenshot: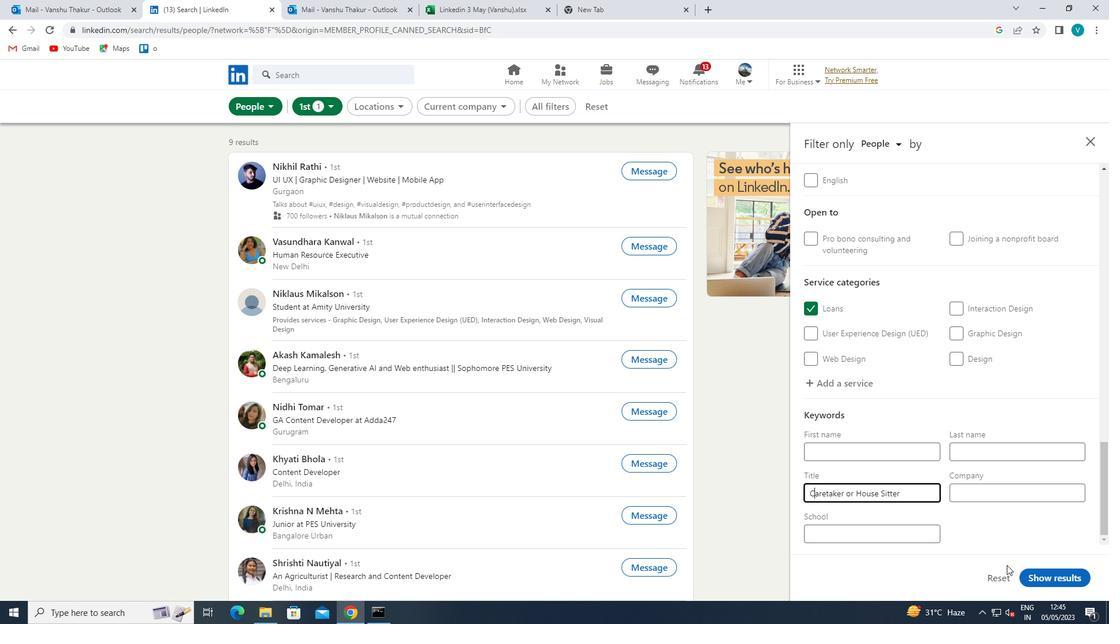 
Action: Mouse moved to (1030, 575)
Screenshot: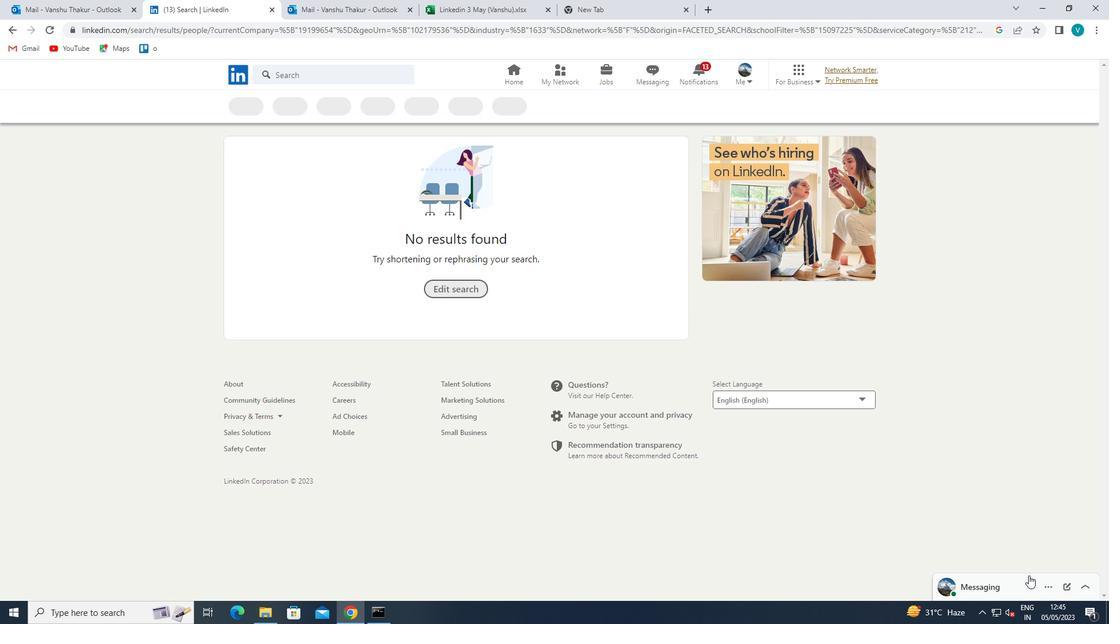 
